 Task: Search one way flight ticket for 2 adults, 2 infants in seat and 1 infant on lap in first from Wichita: Wichita Dwight D. Eisenhower National Airport(was Wichita Mid-continent Airport) to New Bern: Coastal Carolina Regional Airport (was Craven County Regional) on 5-4-2023. Choice of flights is Emirates. Number of bags: 1 carry on bag and 5 checked bags. Price is upto 100000. Outbound departure time preference is 20:30.
Action: Mouse moved to (276, 259)
Screenshot: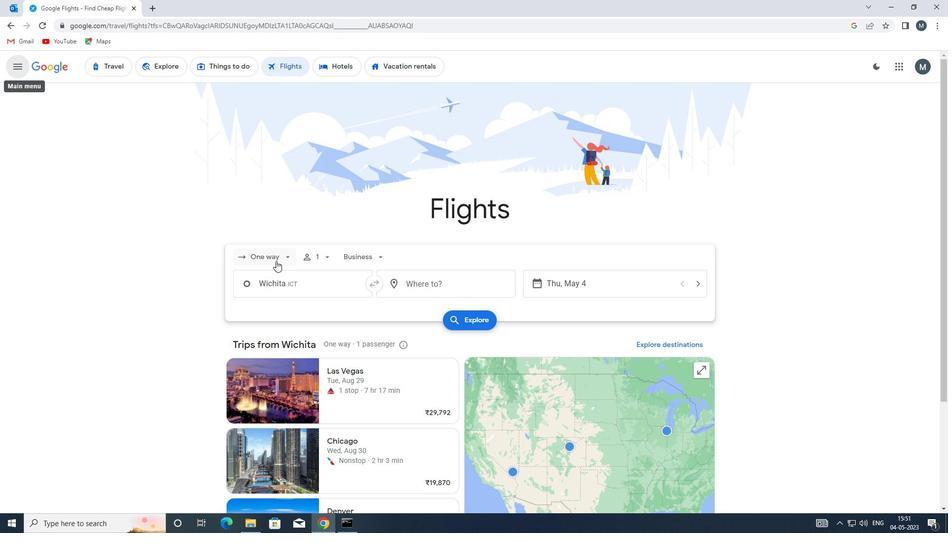 
Action: Mouse pressed left at (276, 259)
Screenshot: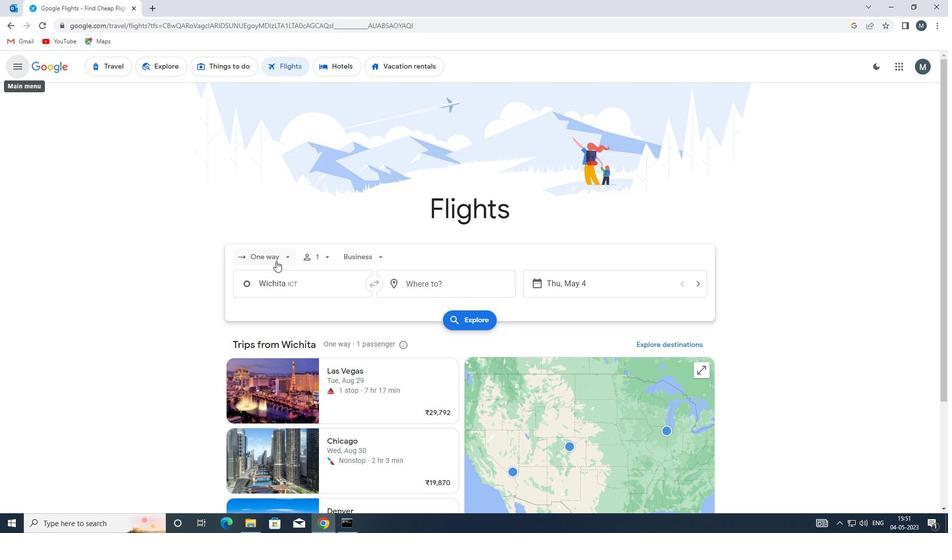 
Action: Mouse moved to (284, 299)
Screenshot: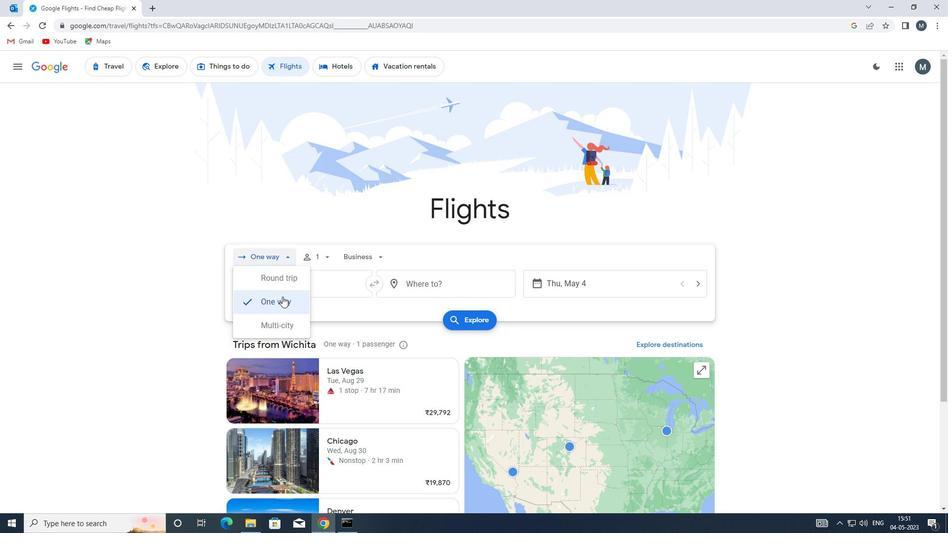
Action: Mouse pressed left at (284, 299)
Screenshot: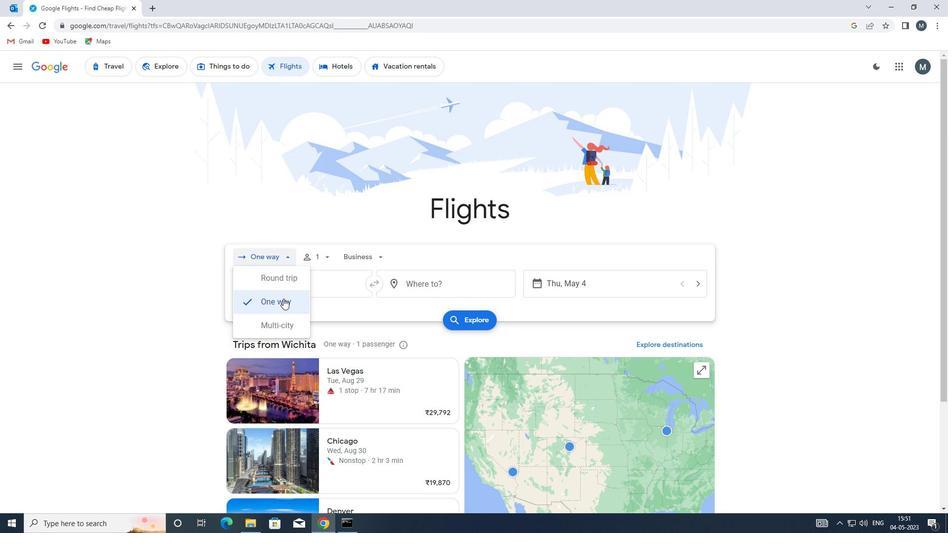 
Action: Mouse moved to (330, 259)
Screenshot: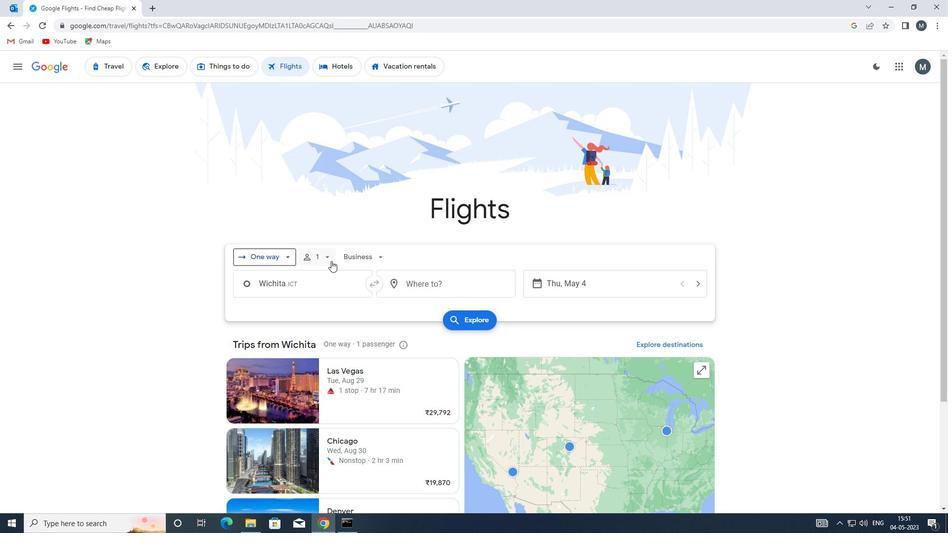 
Action: Mouse pressed left at (330, 259)
Screenshot: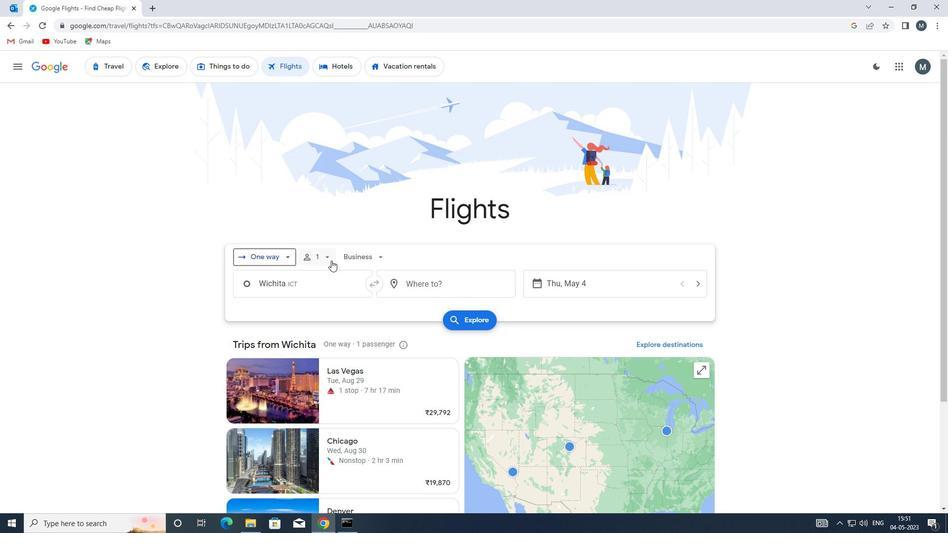 
Action: Mouse moved to (399, 280)
Screenshot: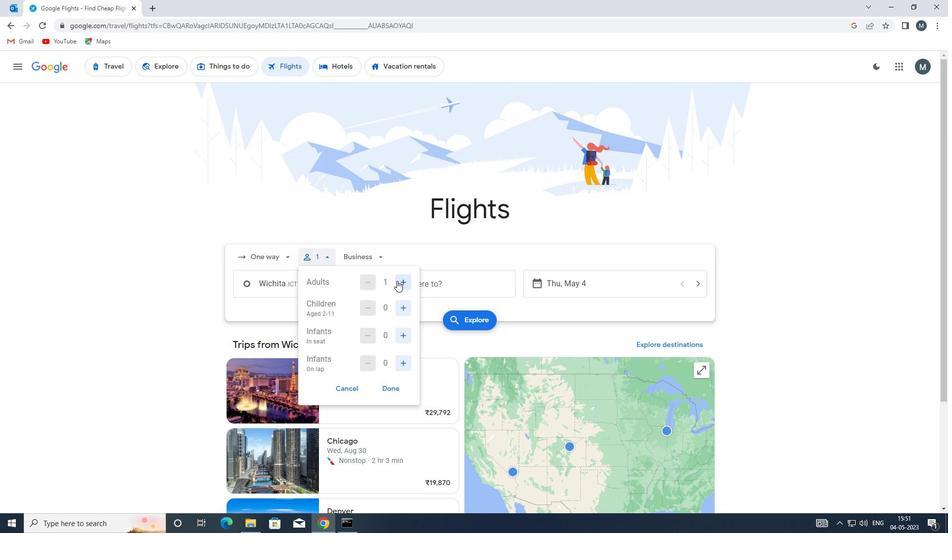 
Action: Mouse pressed left at (399, 280)
Screenshot: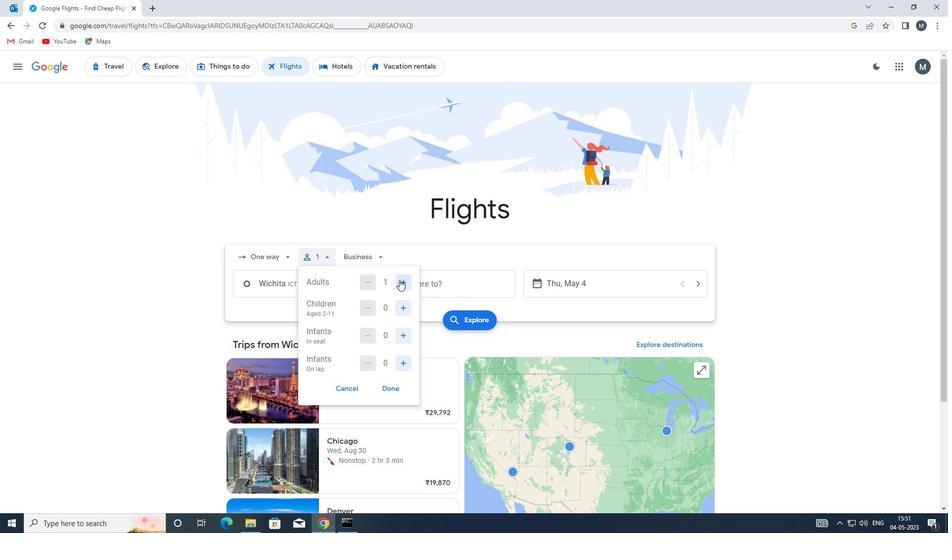 
Action: Mouse pressed left at (399, 280)
Screenshot: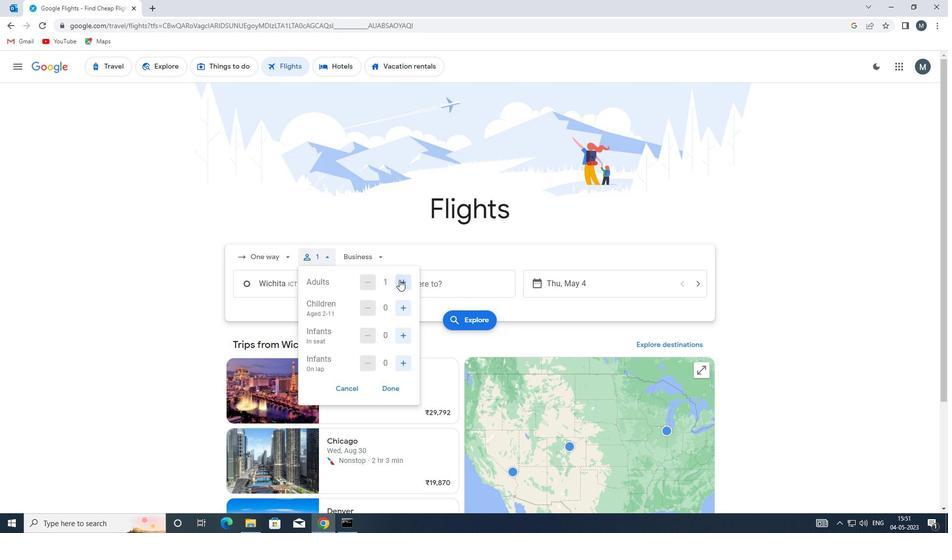 
Action: Mouse moved to (368, 279)
Screenshot: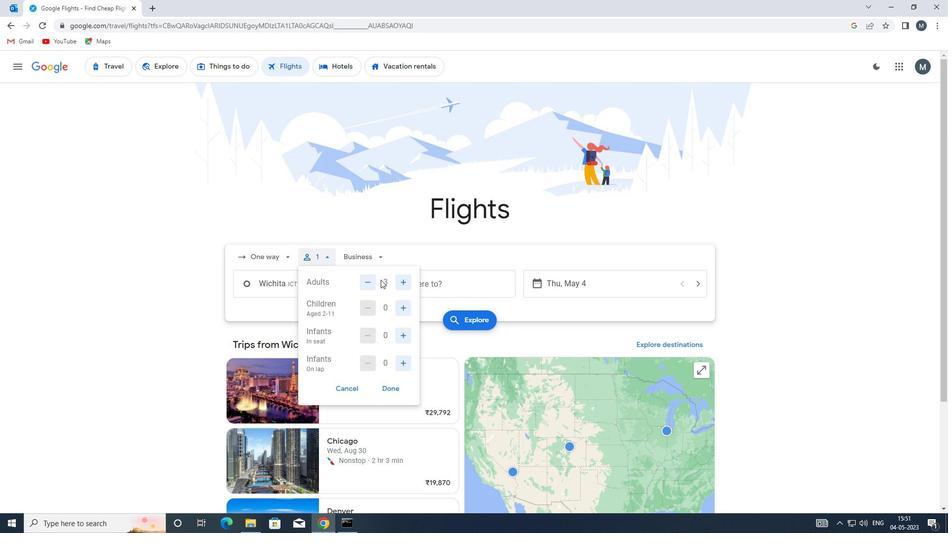 
Action: Mouse pressed left at (368, 279)
Screenshot: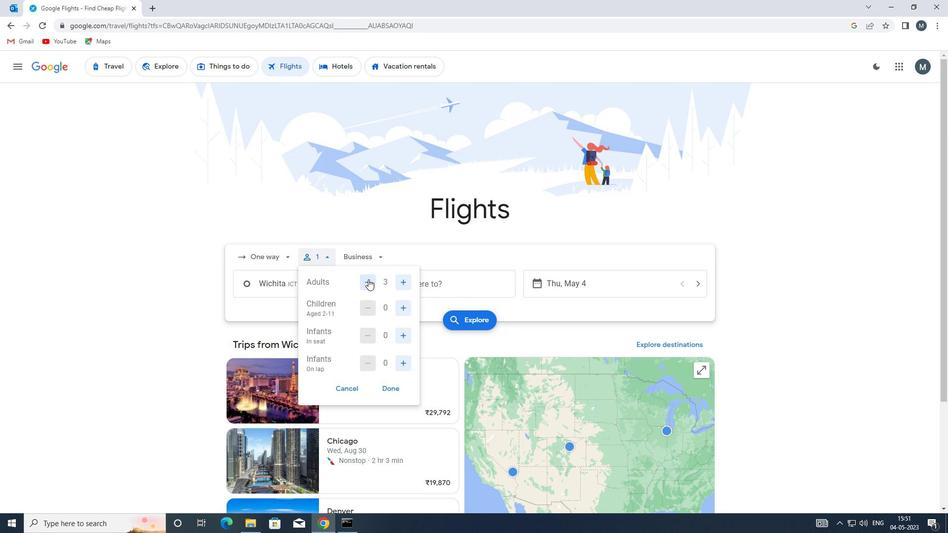 
Action: Mouse moved to (401, 334)
Screenshot: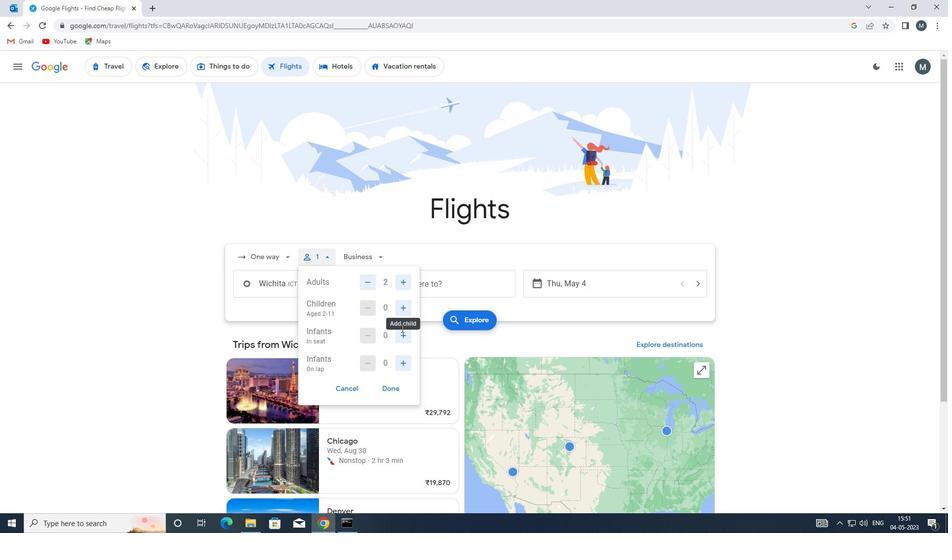
Action: Mouse pressed left at (401, 334)
Screenshot: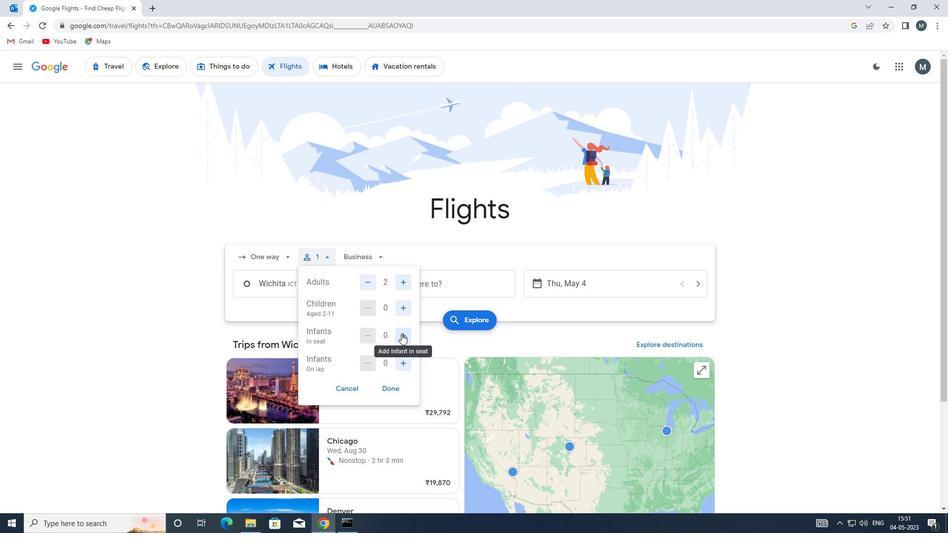 
Action: Mouse pressed left at (401, 334)
Screenshot: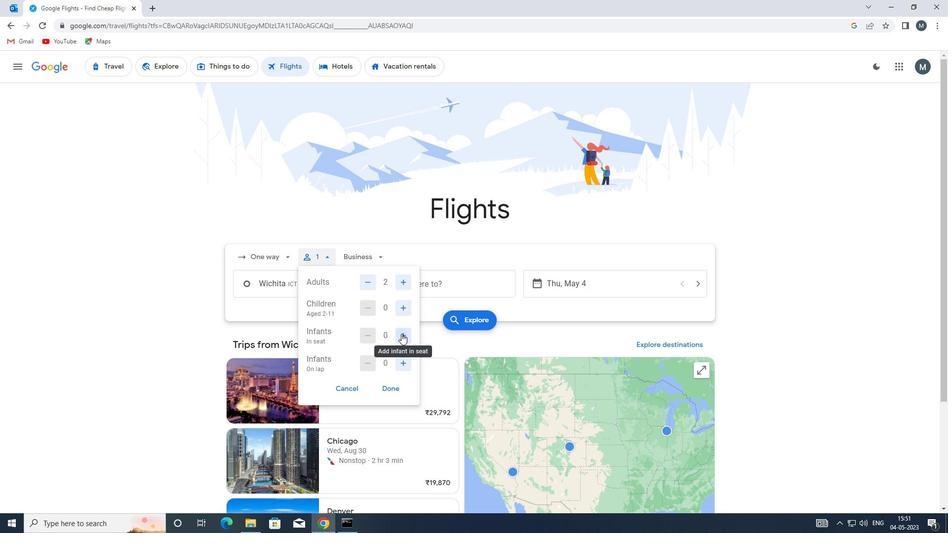 
Action: Mouse moved to (406, 359)
Screenshot: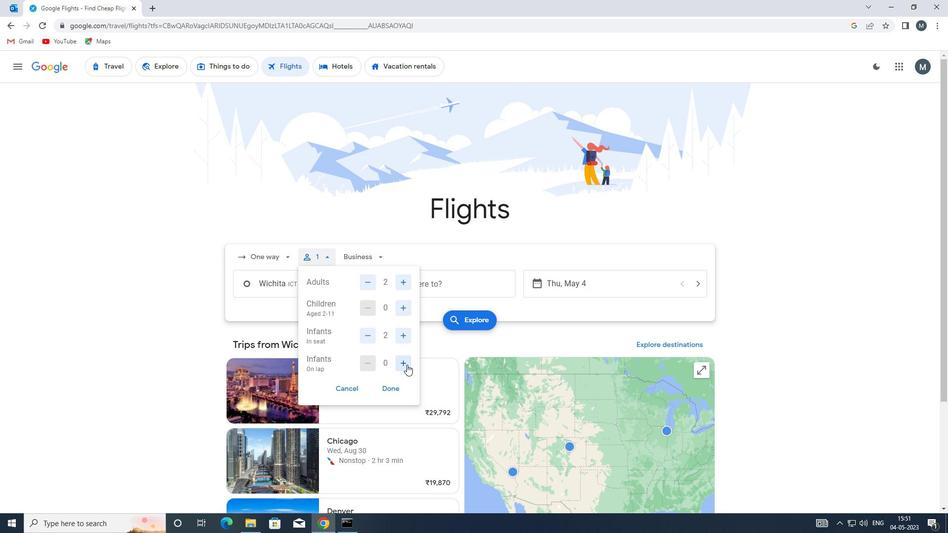 
Action: Mouse pressed left at (406, 359)
Screenshot: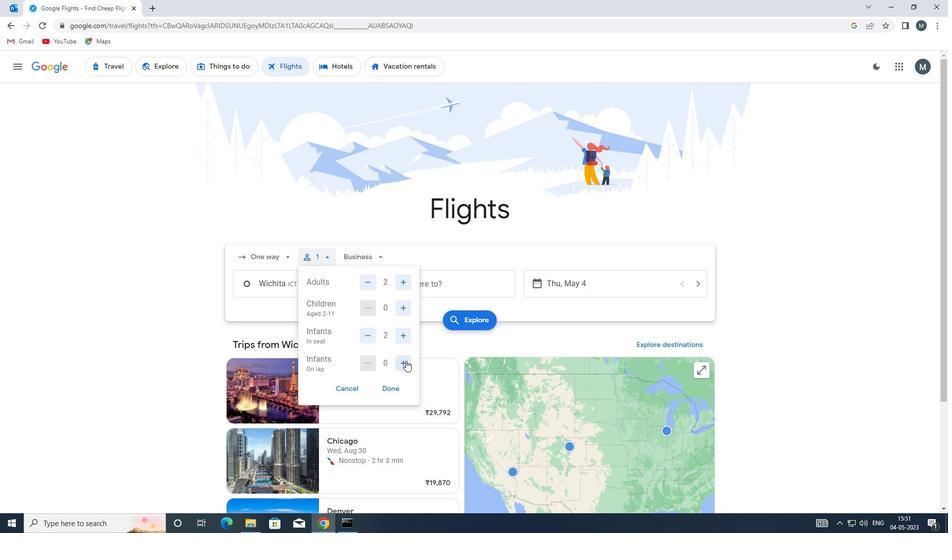 
Action: Mouse moved to (389, 388)
Screenshot: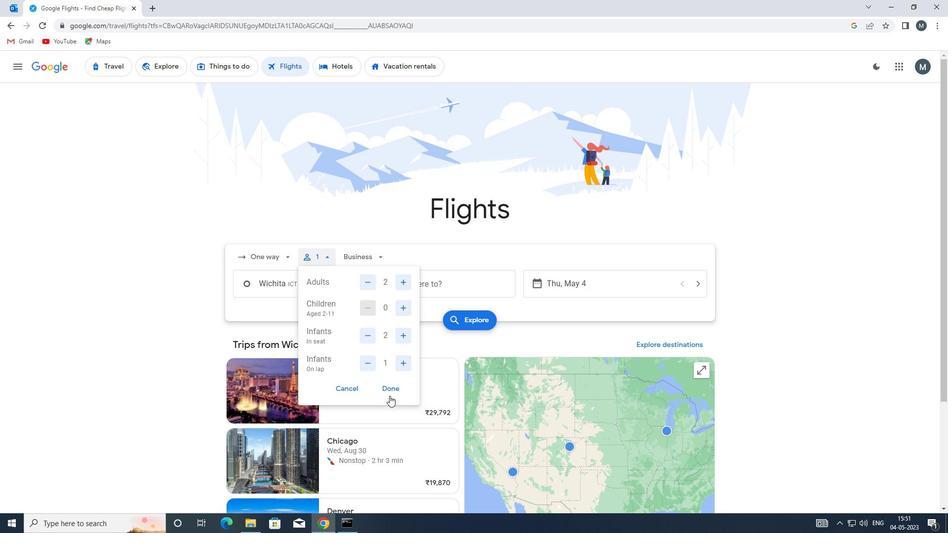 
Action: Mouse pressed left at (389, 388)
Screenshot: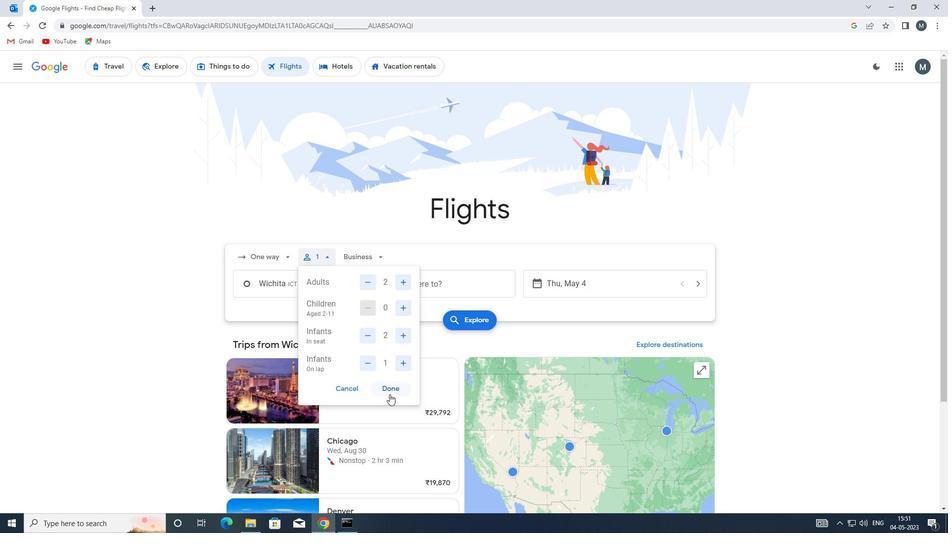
Action: Mouse moved to (368, 255)
Screenshot: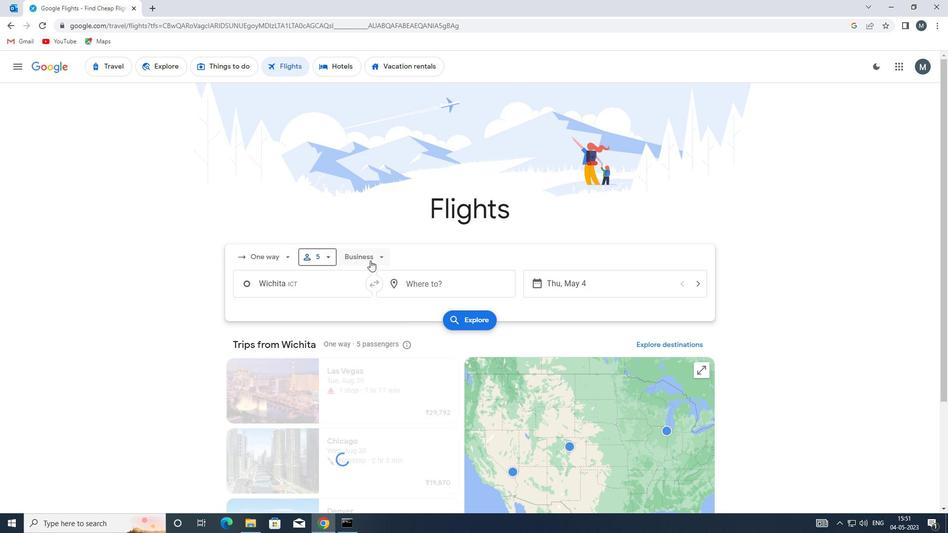
Action: Mouse pressed left at (368, 255)
Screenshot: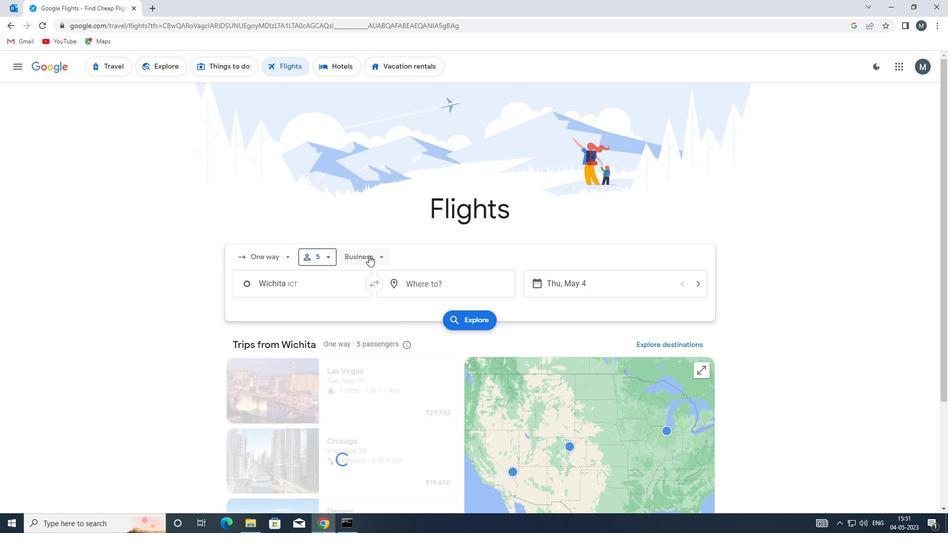 
Action: Mouse moved to (384, 349)
Screenshot: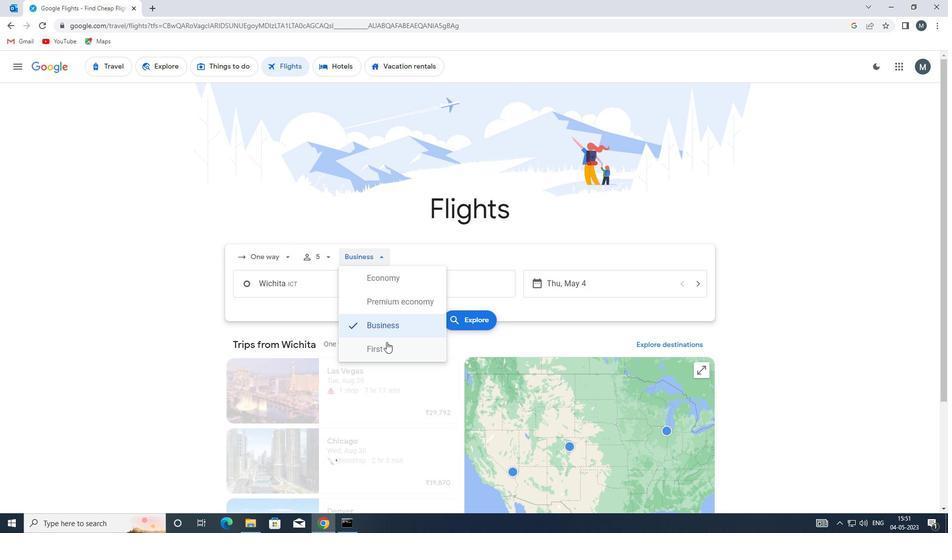 
Action: Mouse pressed left at (384, 349)
Screenshot: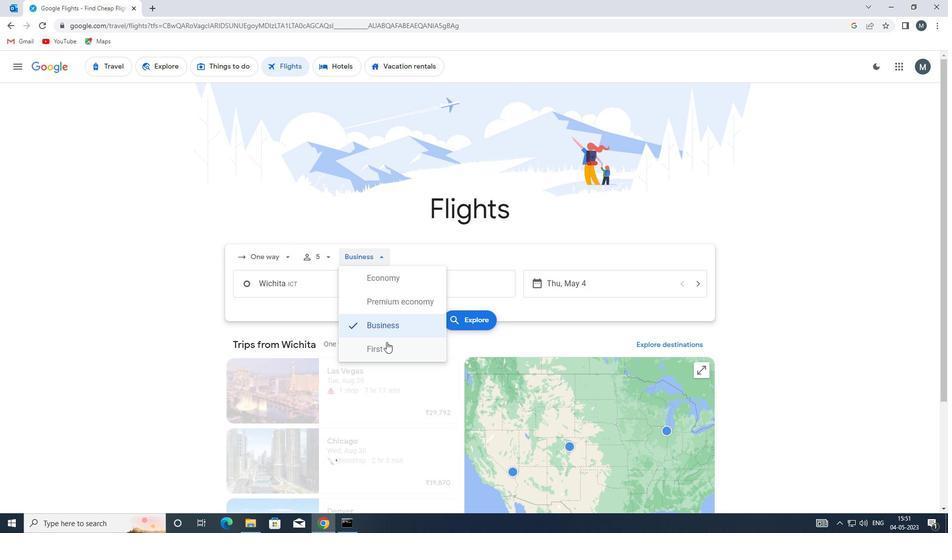 
Action: Mouse moved to (318, 282)
Screenshot: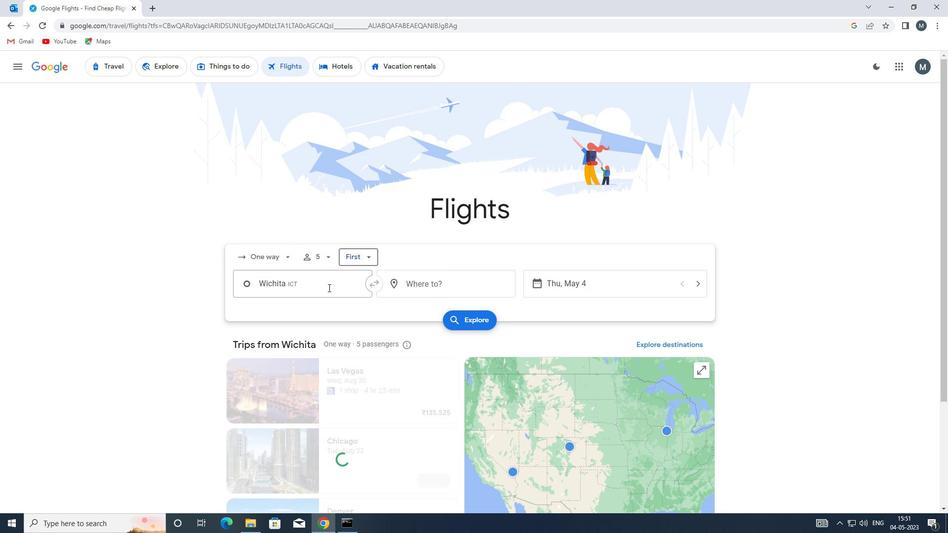 
Action: Mouse pressed left at (318, 282)
Screenshot: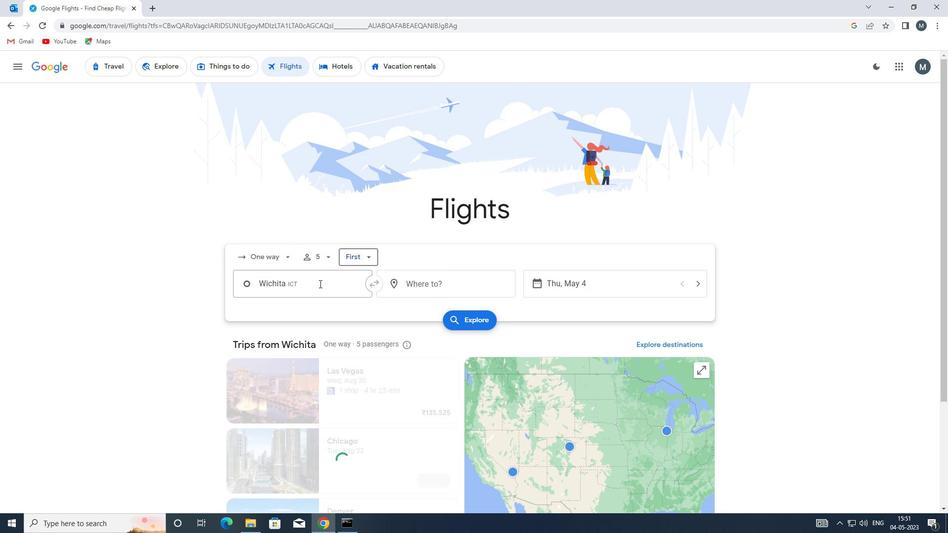 
Action: Mouse moved to (317, 284)
Screenshot: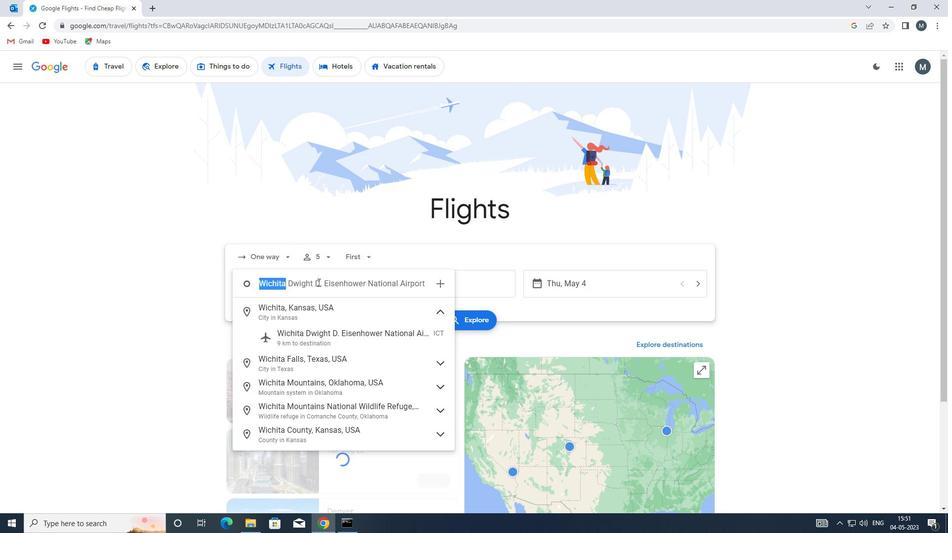 
Action: Key pressed <Key.enter>
Screenshot: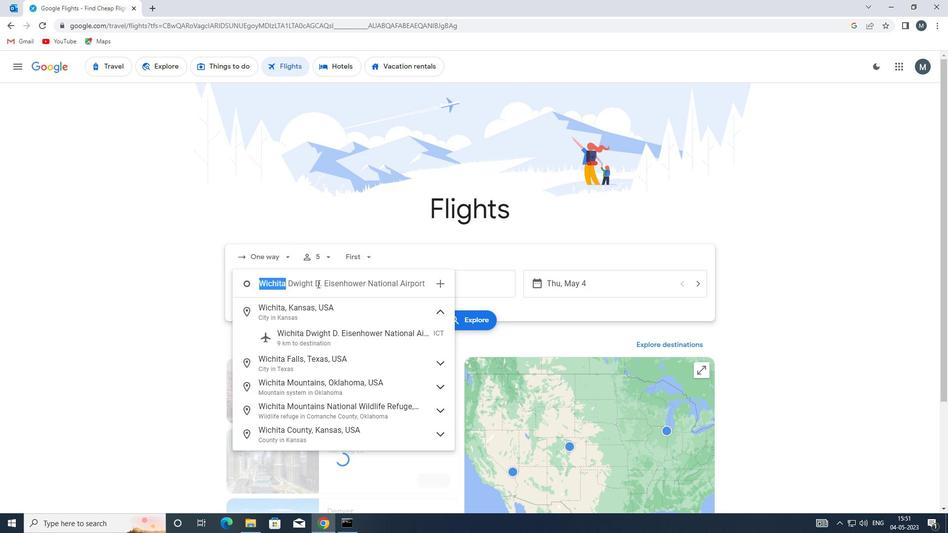 
Action: Mouse moved to (429, 287)
Screenshot: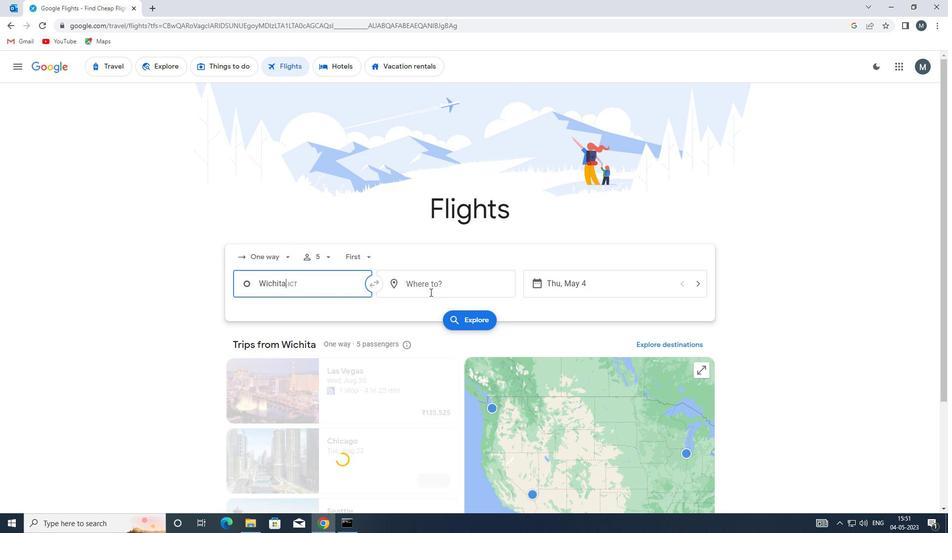 
Action: Mouse pressed left at (429, 287)
Screenshot: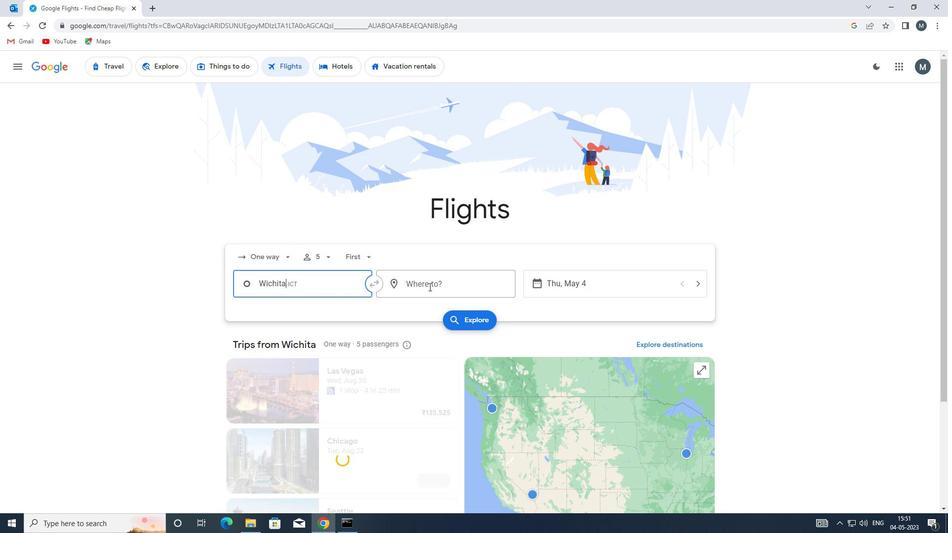 
Action: Key pressed ewn
Screenshot: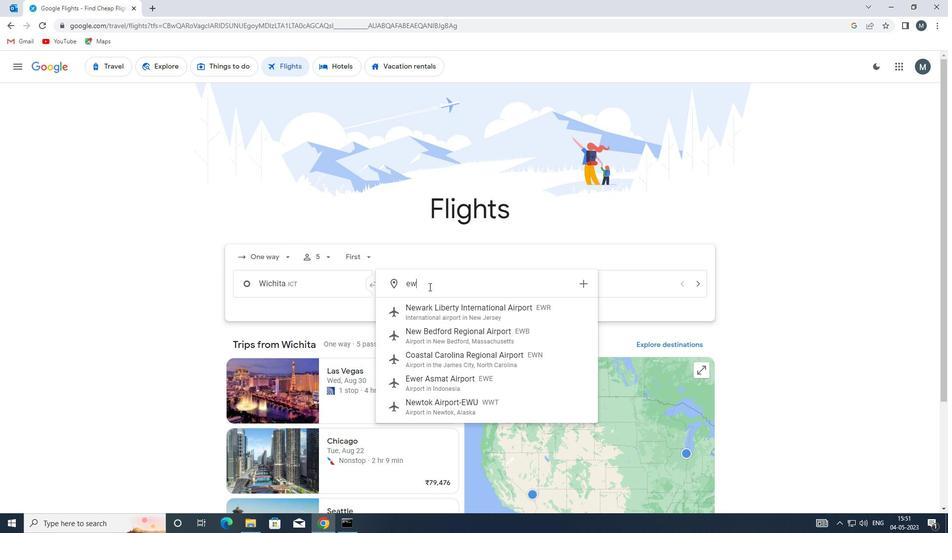 
Action: Mouse moved to (443, 315)
Screenshot: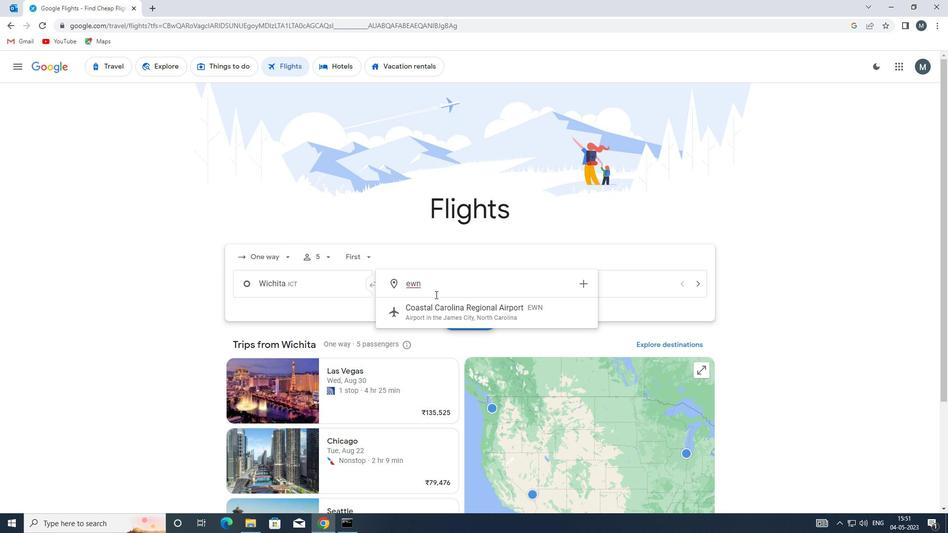 
Action: Mouse pressed left at (443, 315)
Screenshot: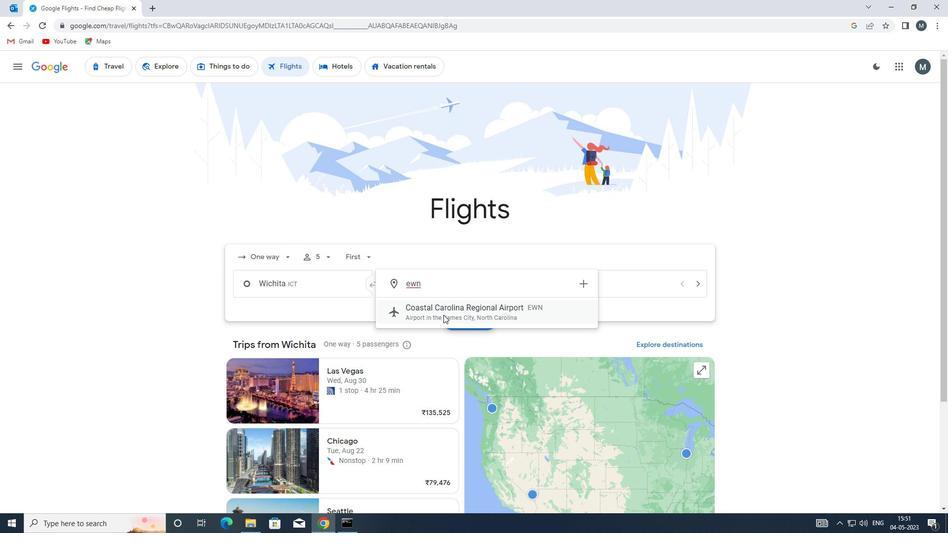 
Action: Mouse moved to (553, 286)
Screenshot: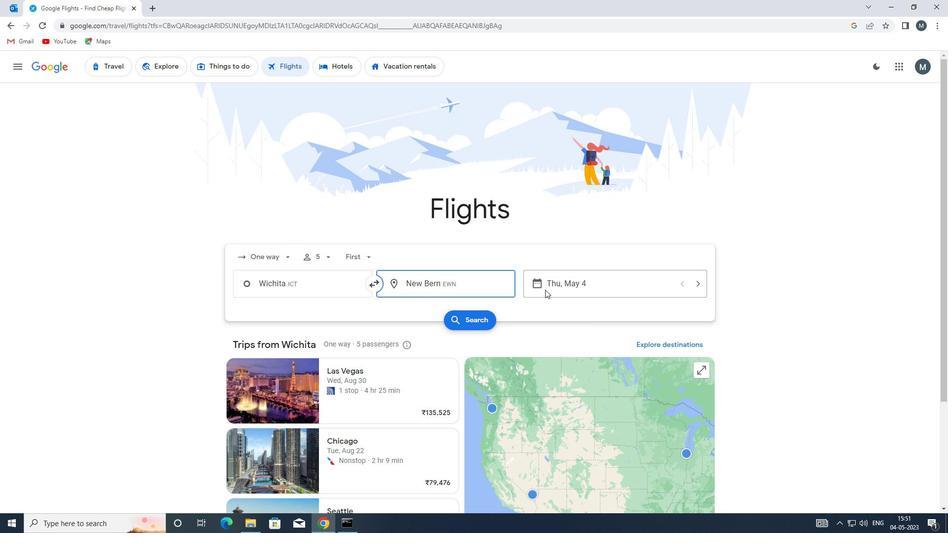
Action: Mouse pressed left at (553, 286)
Screenshot: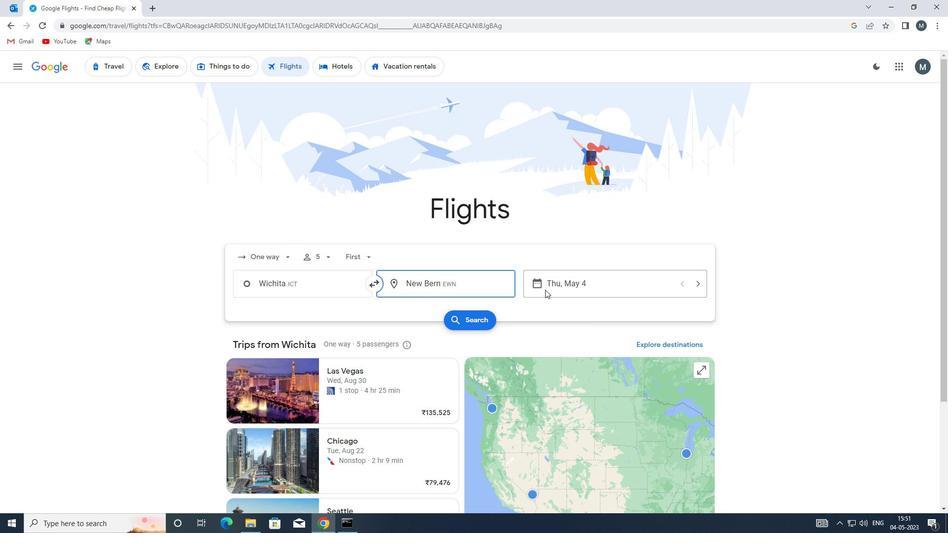 
Action: Mouse moved to (455, 334)
Screenshot: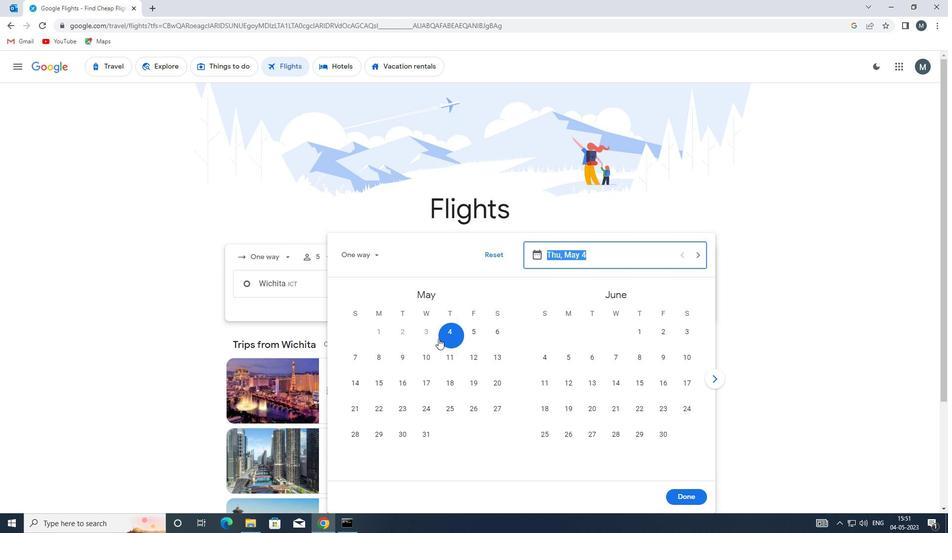 
Action: Mouse pressed left at (455, 334)
Screenshot: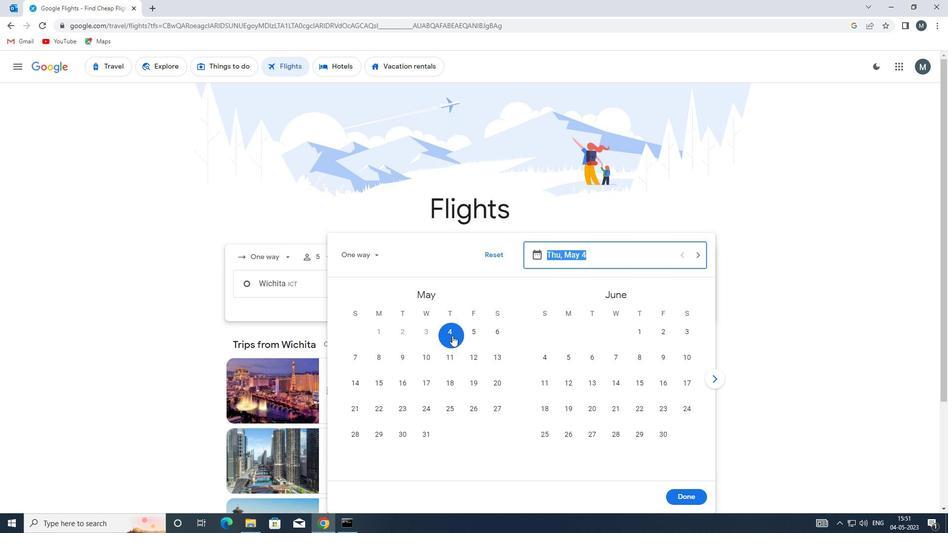 
Action: Mouse moved to (695, 499)
Screenshot: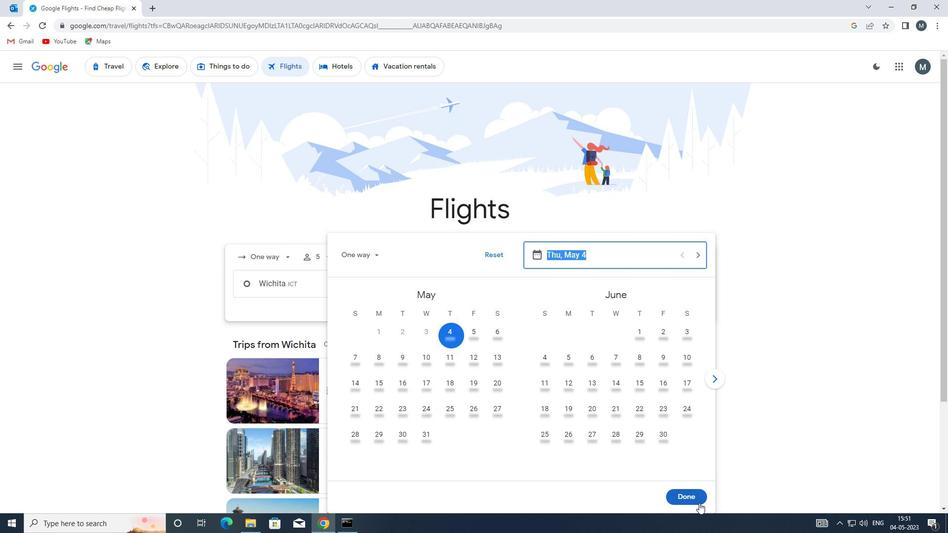 
Action: Mouse pressed left at (695, 499)
Screenshot: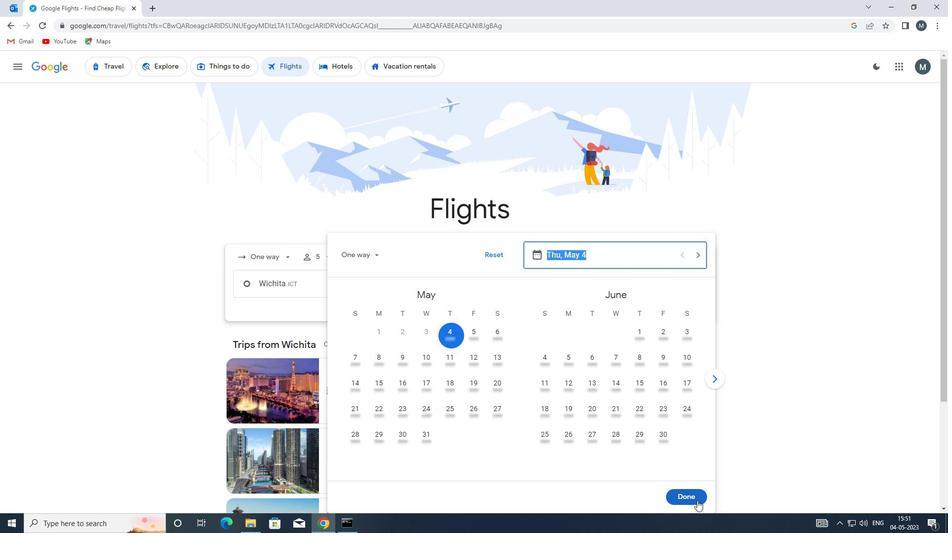 
Action: Mouse moved to (466, 319)
Screenshot: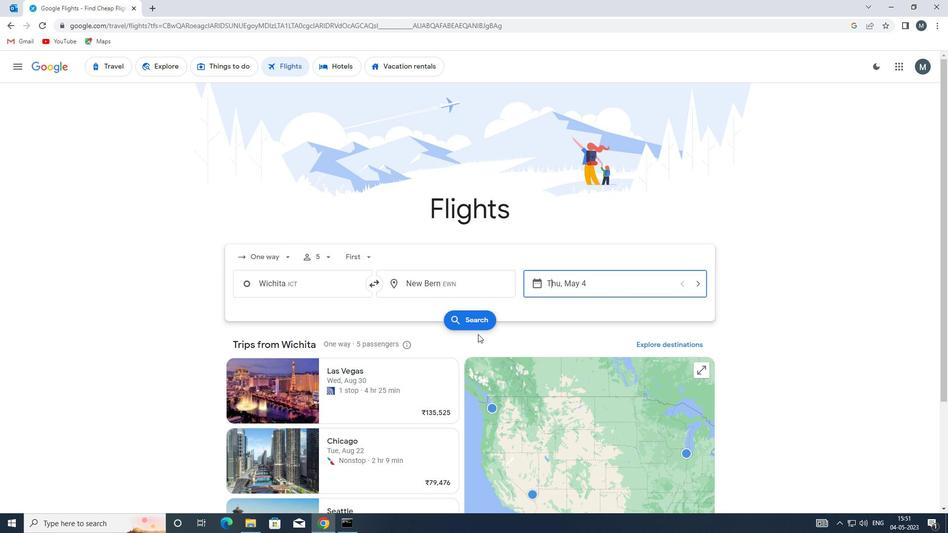 
Action: Mouse pressed left at (466, 319)
Screenshot: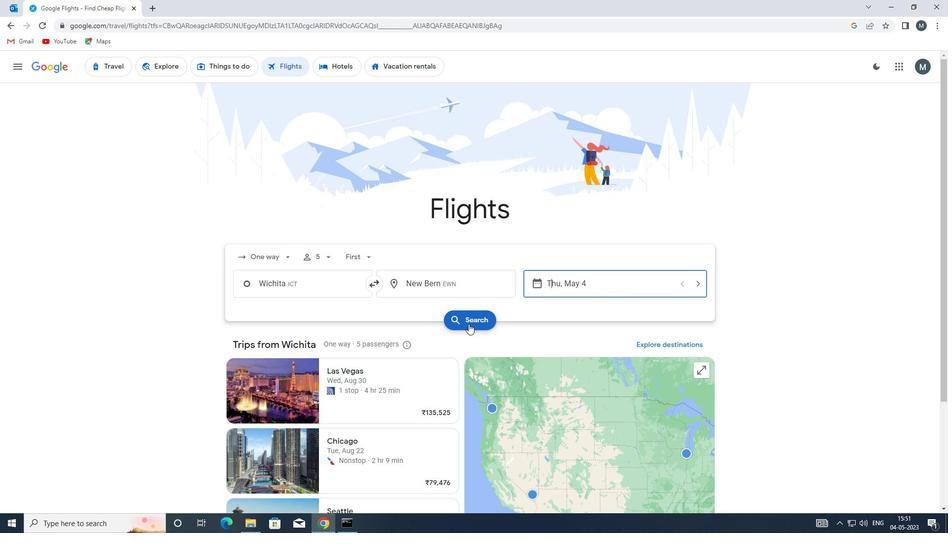 
Action: Mouse moved to (250, 158)
Screenshot: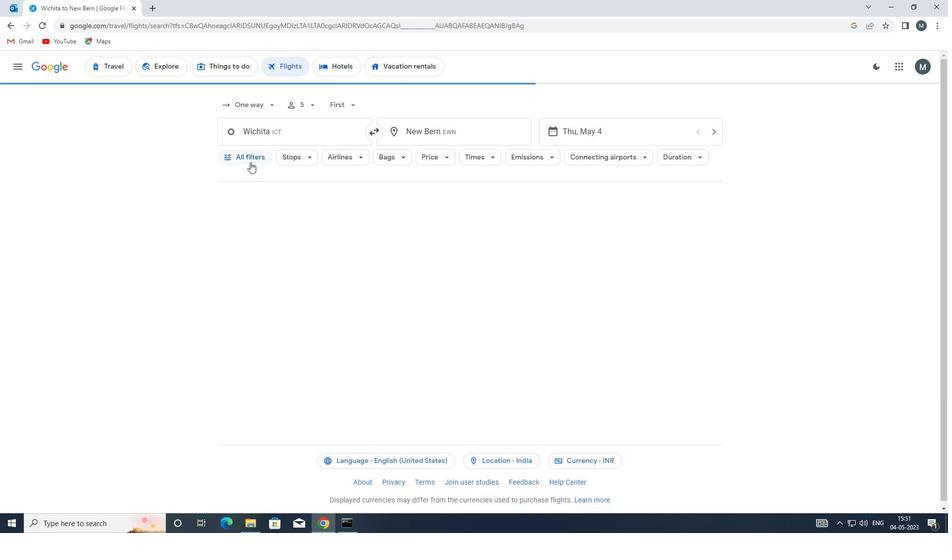 
Action: Mouse pressed left at (250, 158)
Screenshot: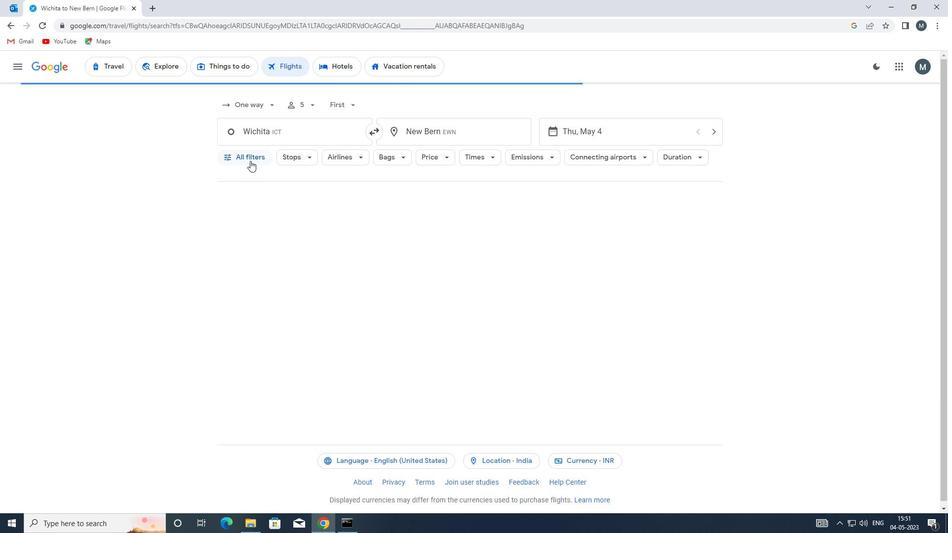 
Action: Mouse moved to (284, 294)
Screenshot: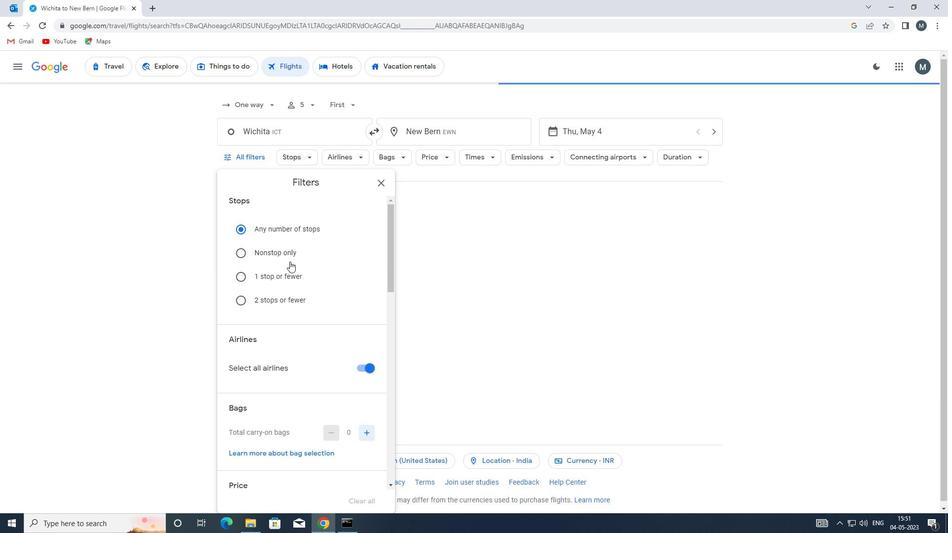 
Action: Mouse scrolled (284, 294) with delta (0, 0)
Screenshot: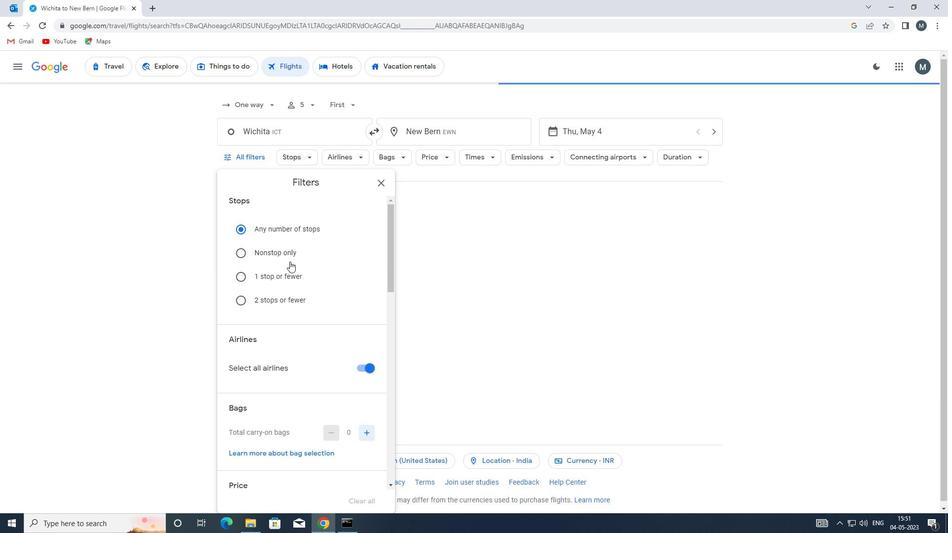 
Action: Mouse moved to (362, 317)
Screenshot: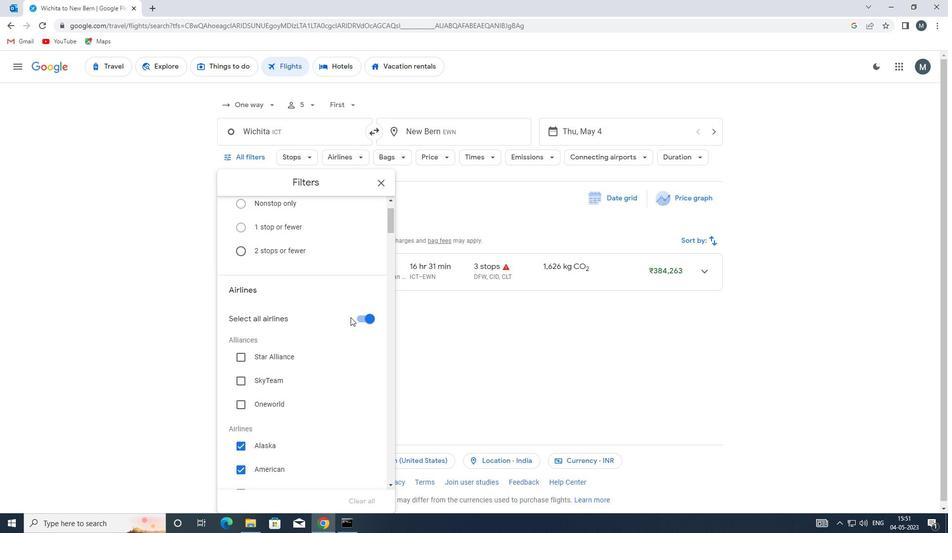 
Action: Mouse pressed left at (362, 317)
Screenshot: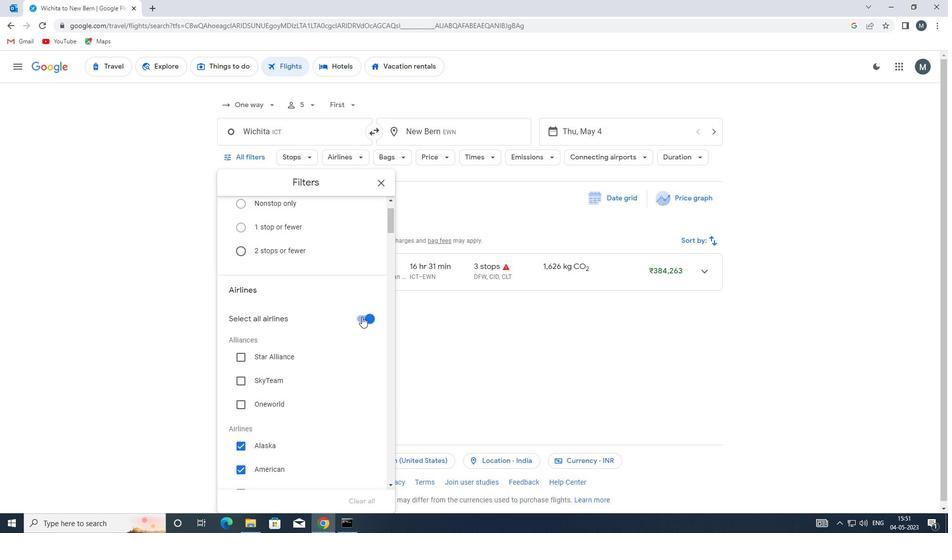 
Action: Mouse moved to (296, 339)
Screenshot: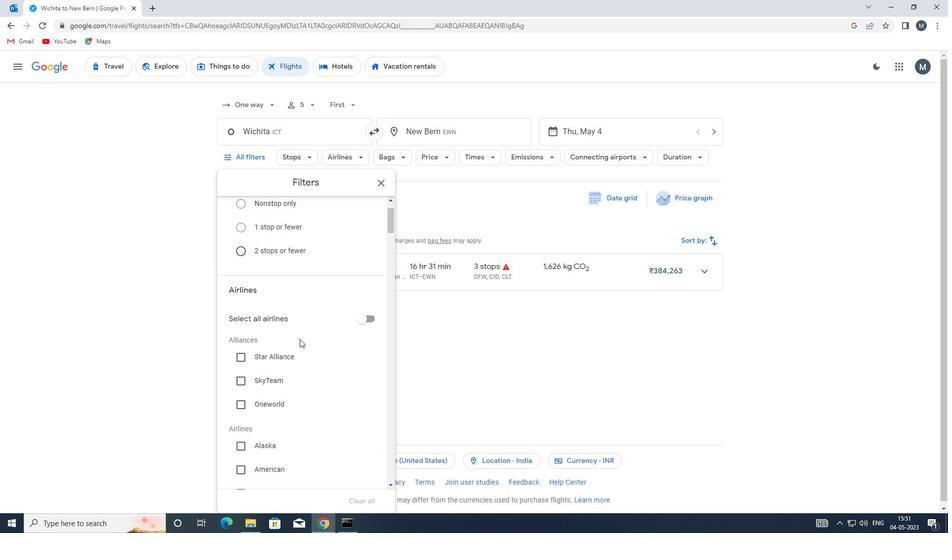 
Action: Mouse scrolled (296, 339) with delta (0, 0)
Screenshot: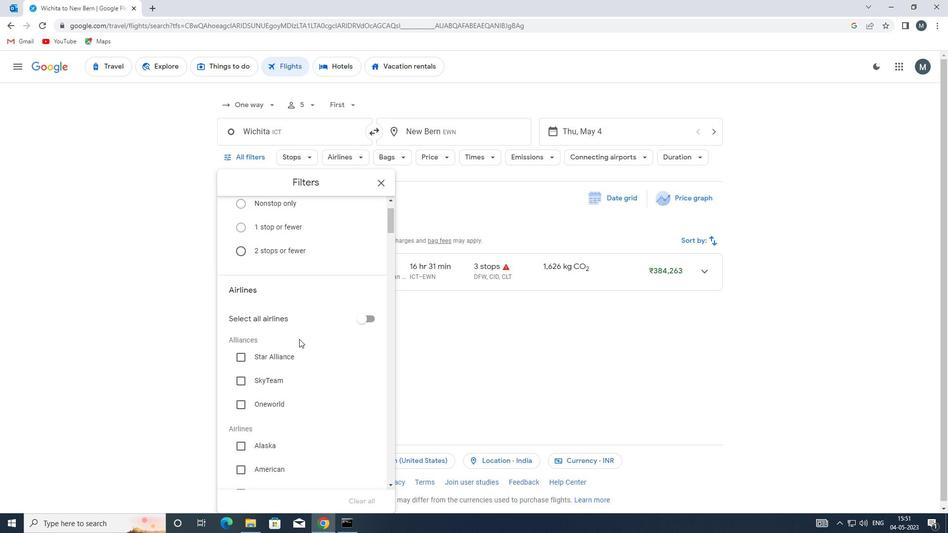 
Action: Mouse moved to (294, 341)
Screenshot: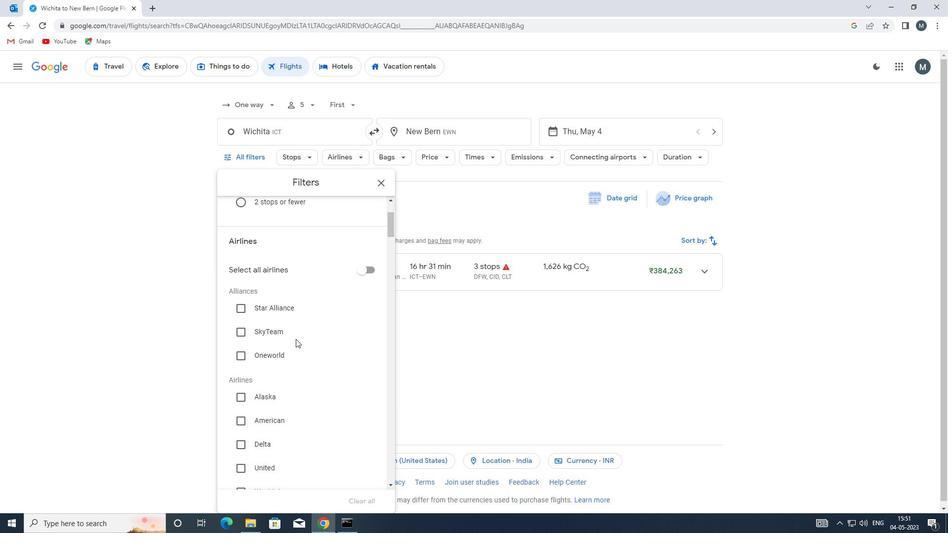 
Action: Mouse scrolled (294, 340) with delta (0, 0)
Screenshot: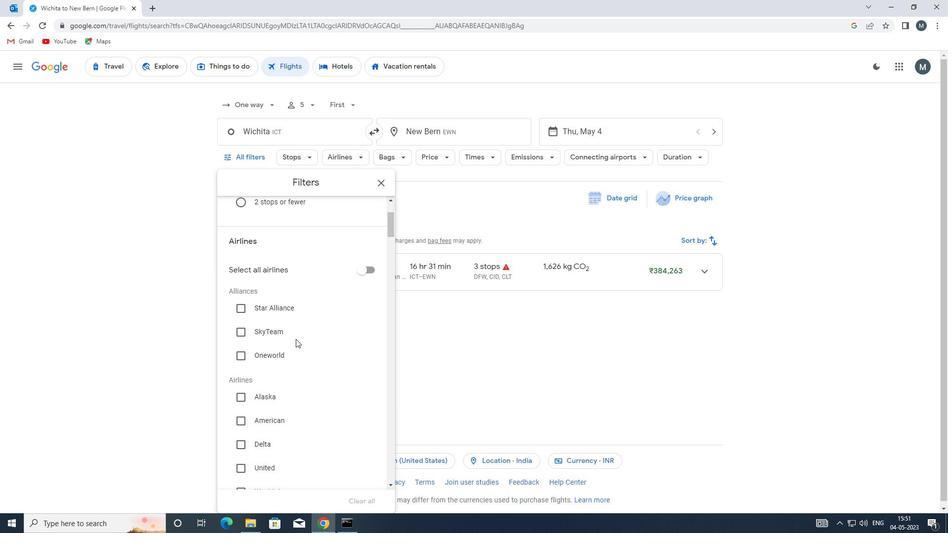 
Action: Mouse moved to (281, 344)
Screenshot: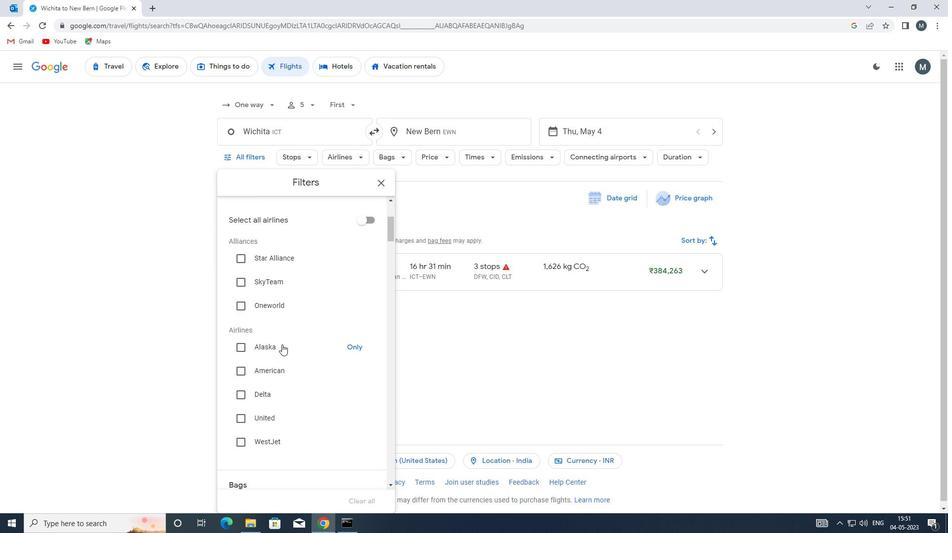 
Action: Mouse scrolled (281, 344) with delta (0, 0)
Screenshot: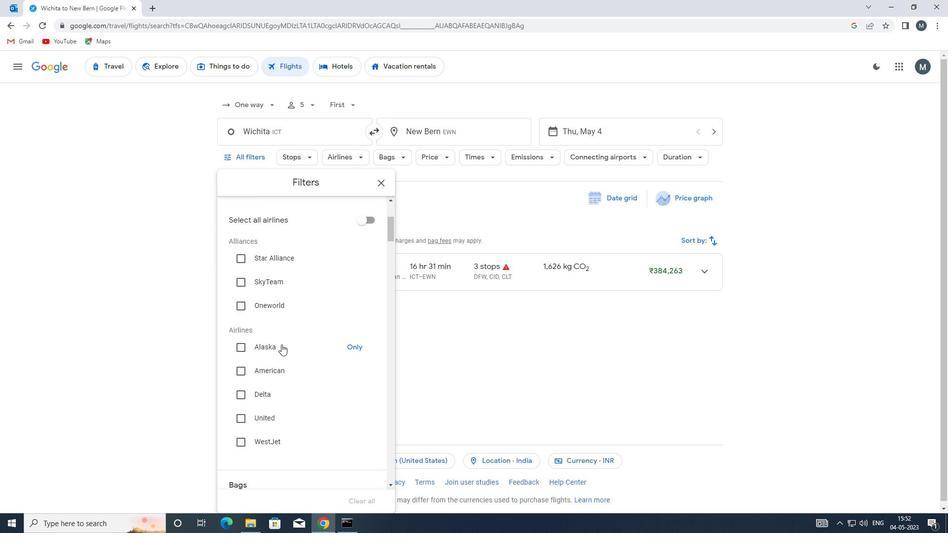 
Action: Mouse moved to (268, 338)
Screenshot: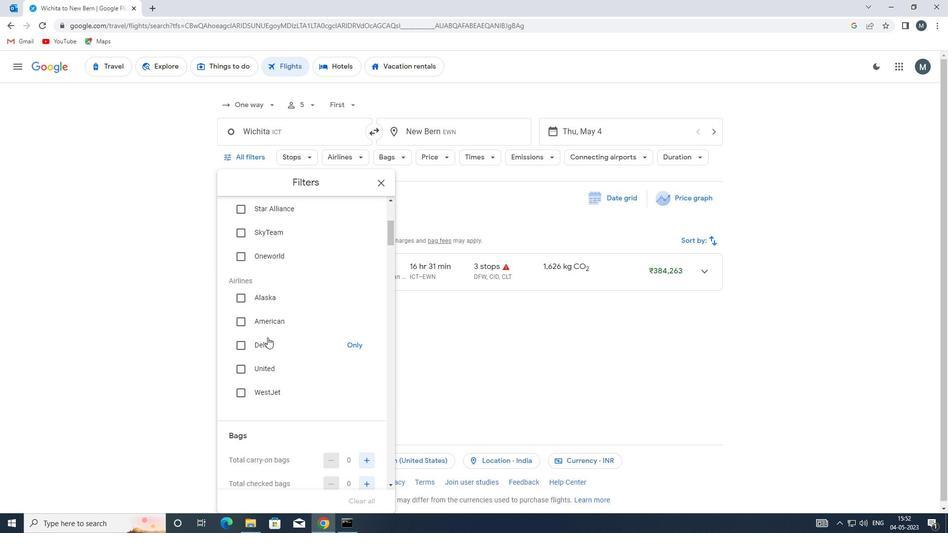 
Action: Mouse scrolled (268, 337) with delta (0, 0)
Screenshot: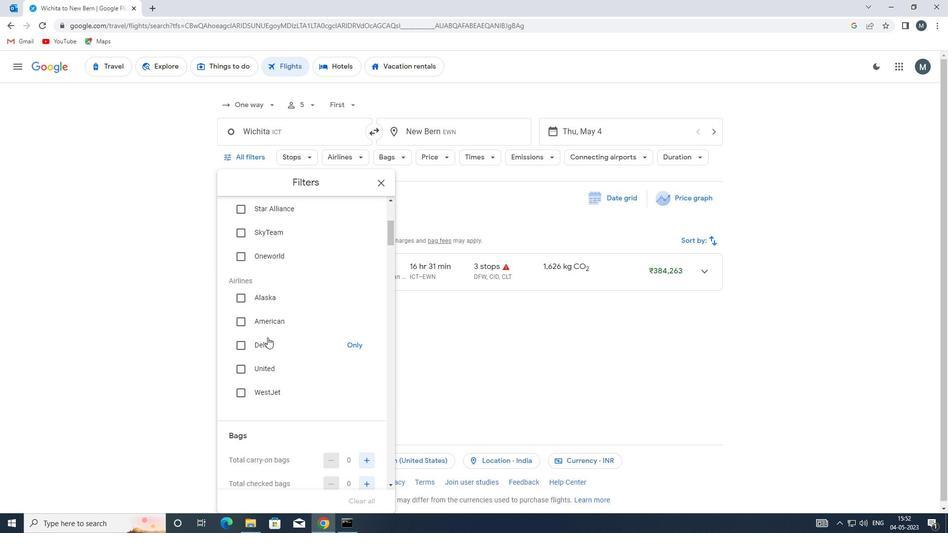 
Action: Mouse moved to (269, 341)
Screenshot: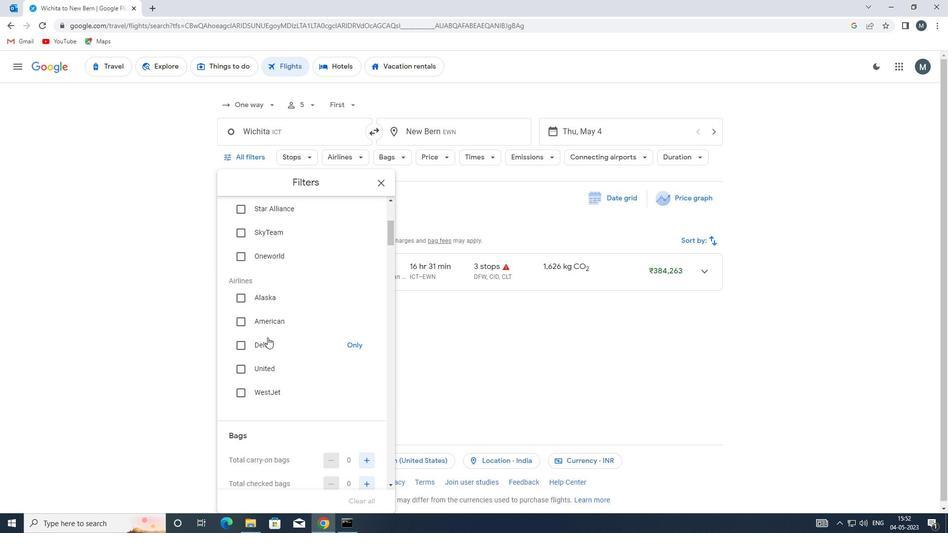 
Action: Mouse scrolled (269, 341) with delta (0, 0)
Screenshot: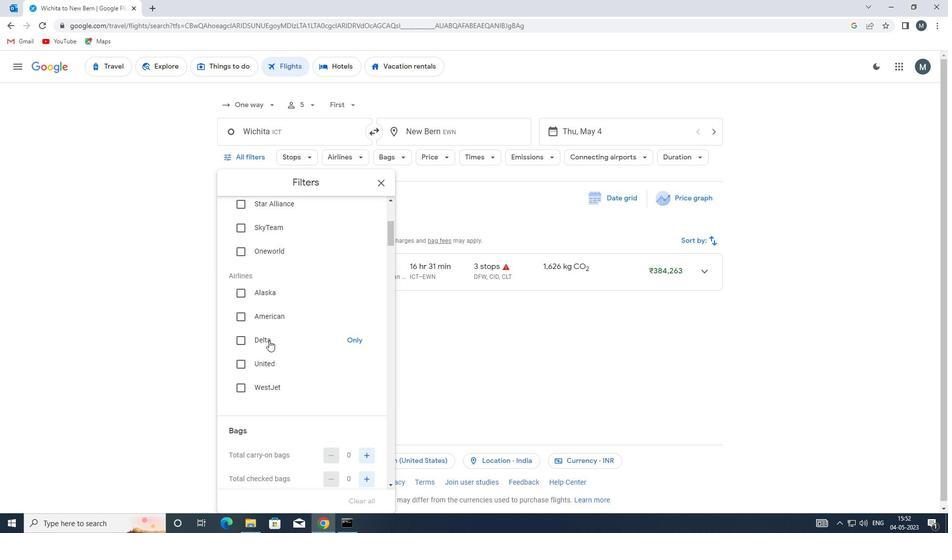 
Action: Mouse moved to (363, 363)
Screenshot: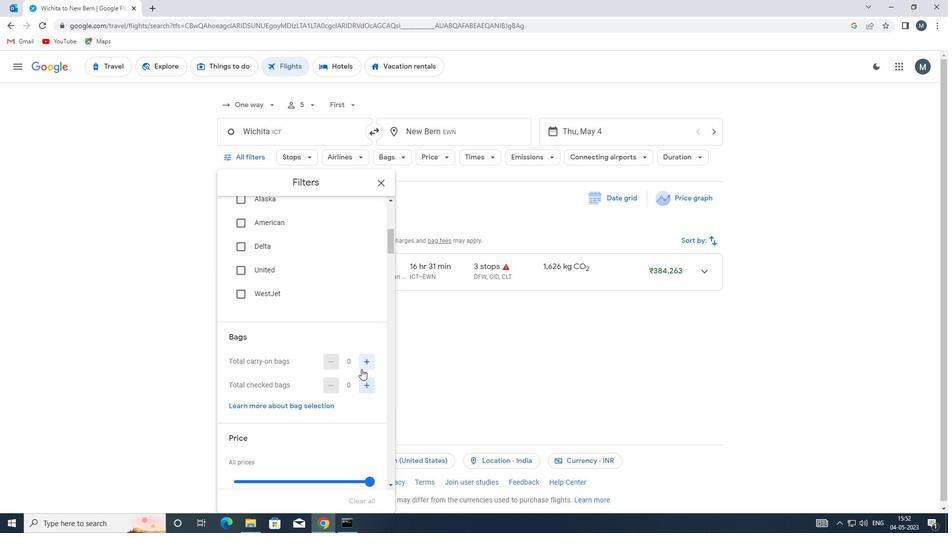
Action: Mouse pressed left at (363, 363)
Screenshot: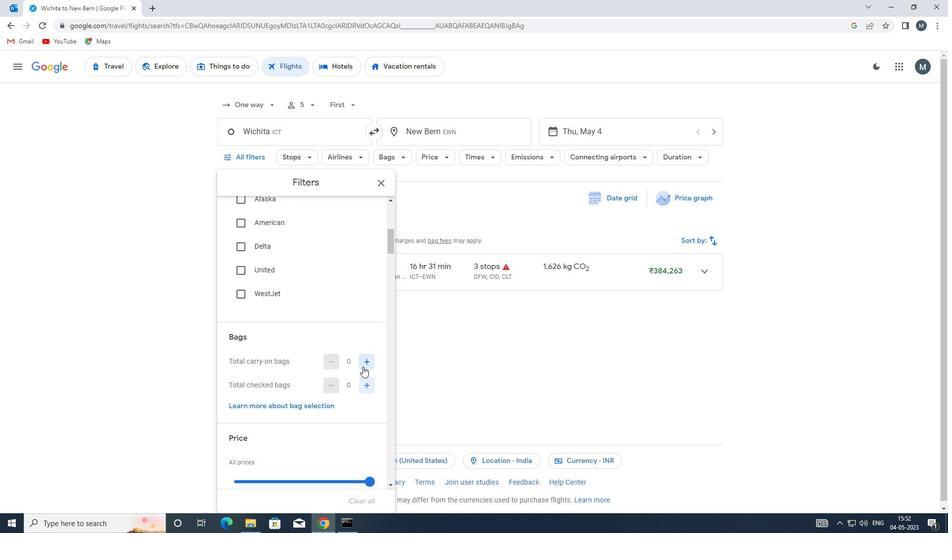 
Action: Mouse moved to (367, 387)
Screenshot: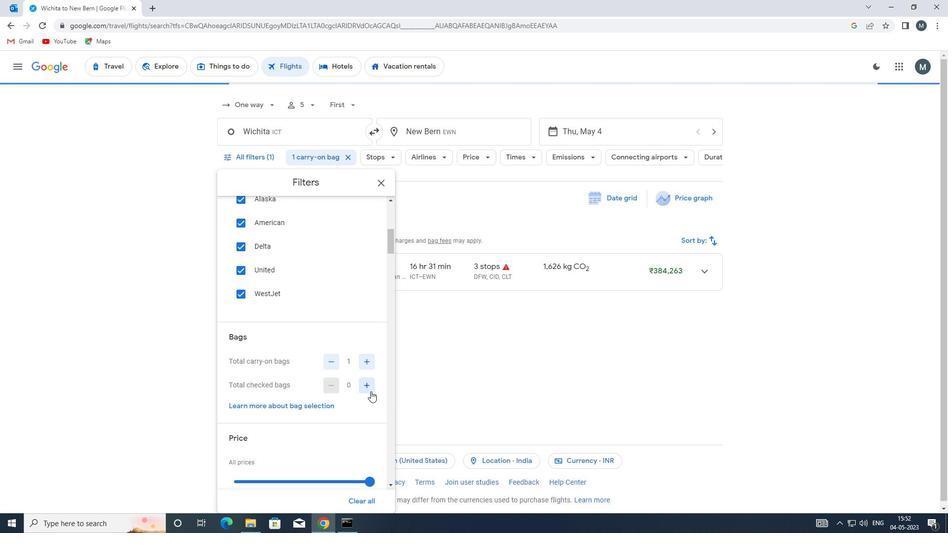 
Action: Mouse pressed left at (367, 387)
Screenshot: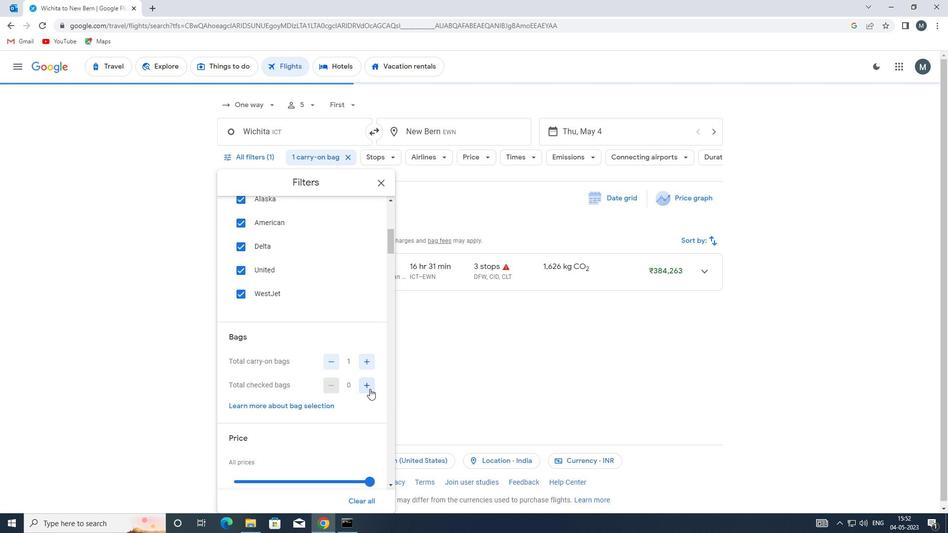 
Action: Mouse moved to (367, 386)
Screenshot: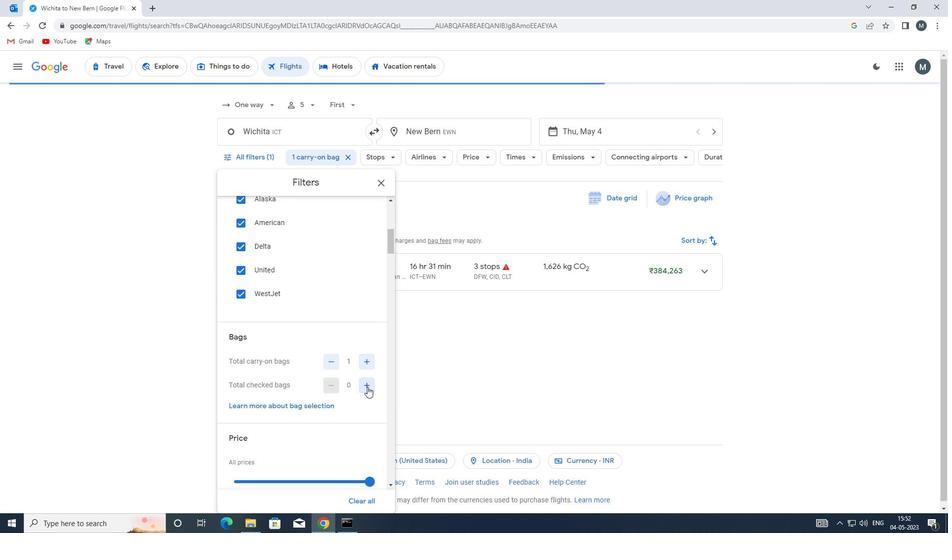 
Action: Mouse pressed left at (367, 386)
Screenshot: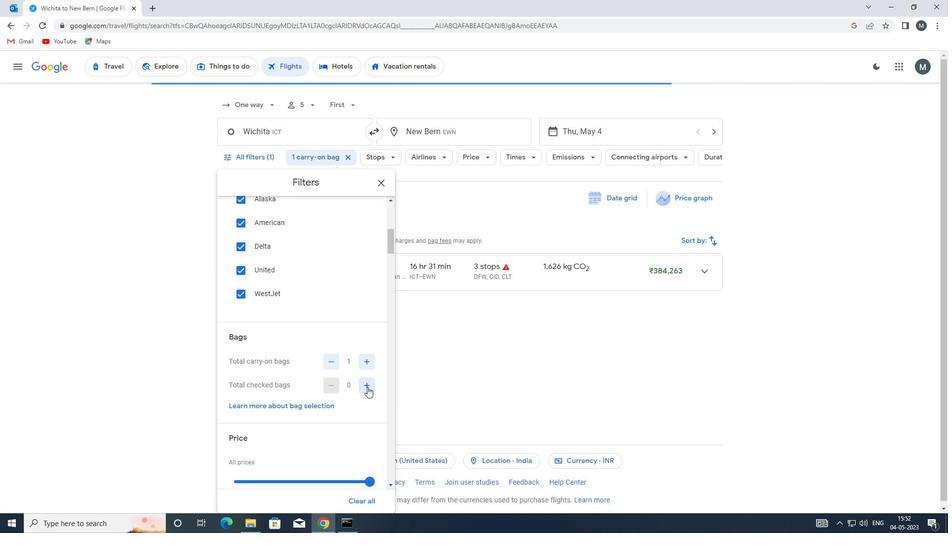 
Action: Mouse pressed left at (367, 386)
Screenshot: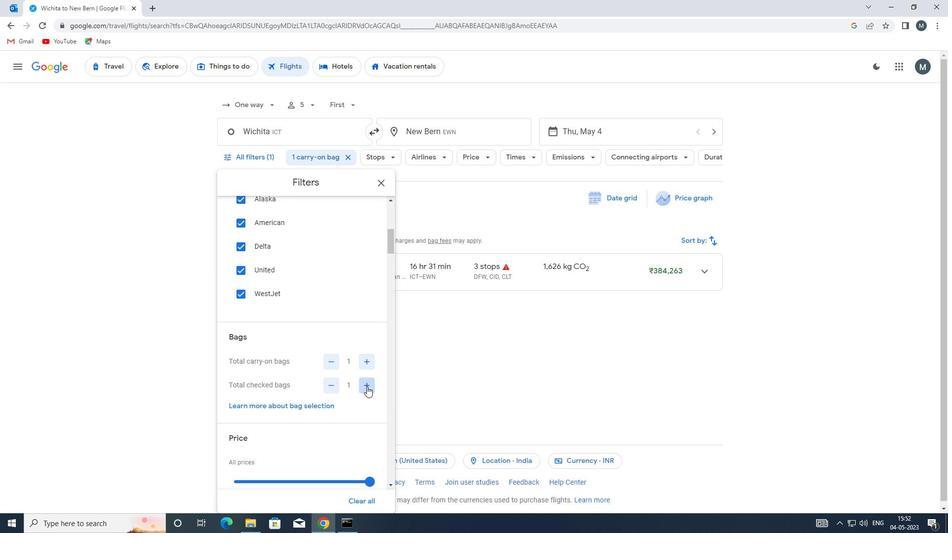
Action: Mouse pressed left at (367, 386)
Screenshot: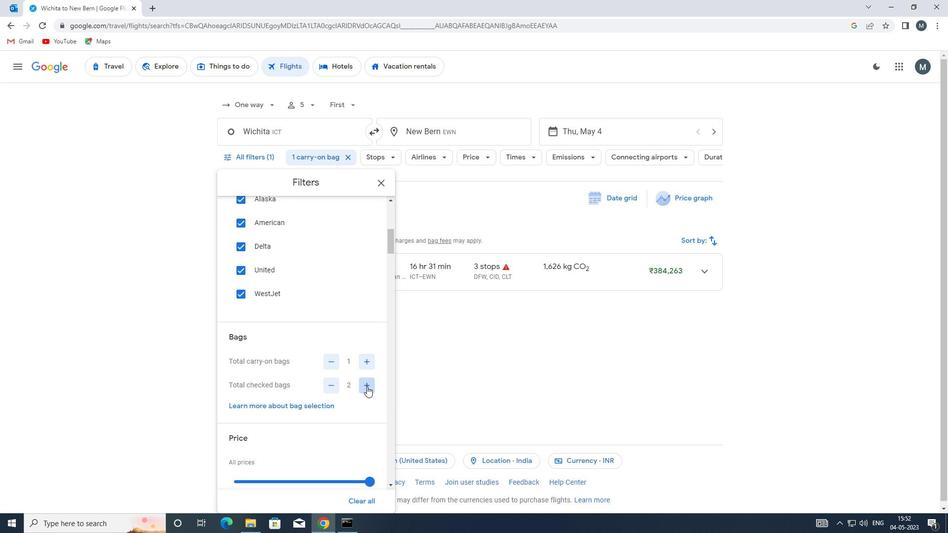 
Action: Mouse pressed left at (367, 386)
Screenshot: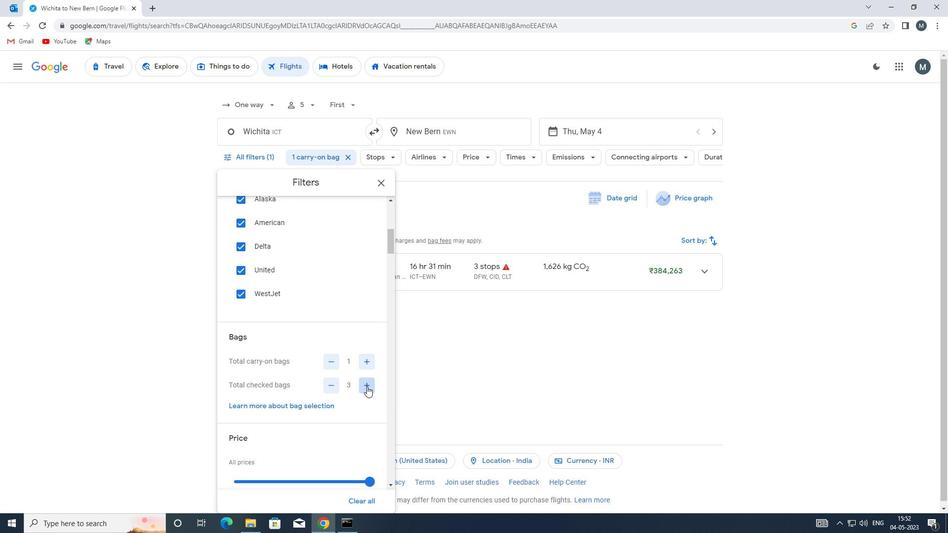 
Action: Mouse pressed left at (367, 386)
Screenshot: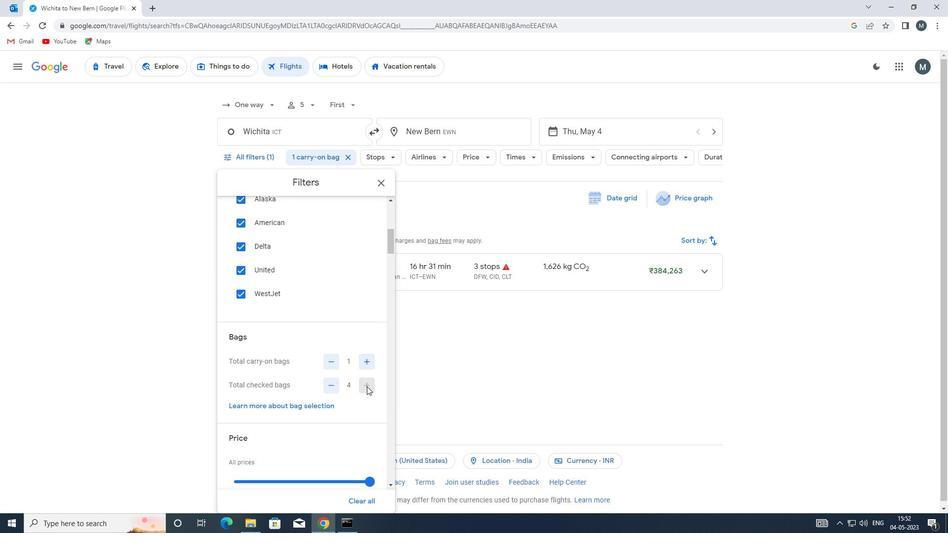 
Action: Mouse moved to (244, 376)
Screenshot: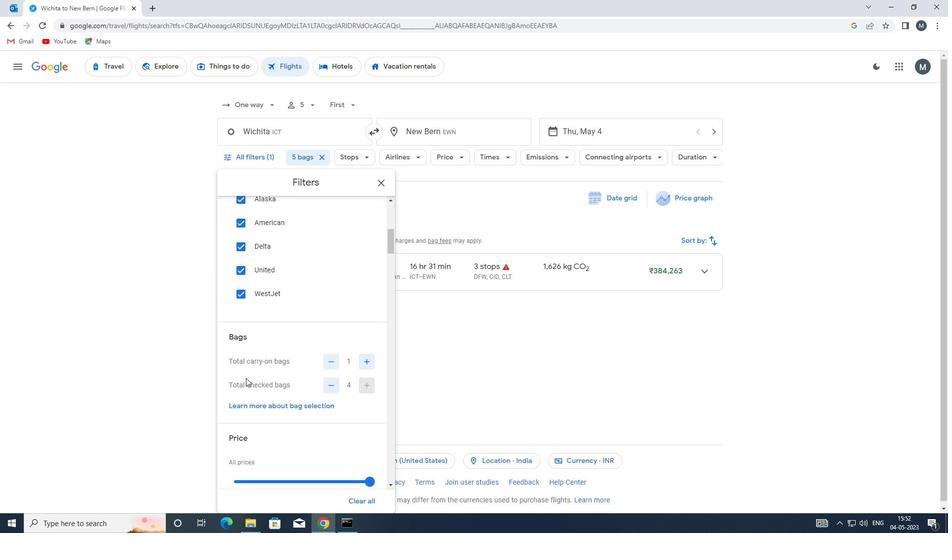 
Action: Mouse scrolled (244, 376) with delta (0, 0)
Screenshot: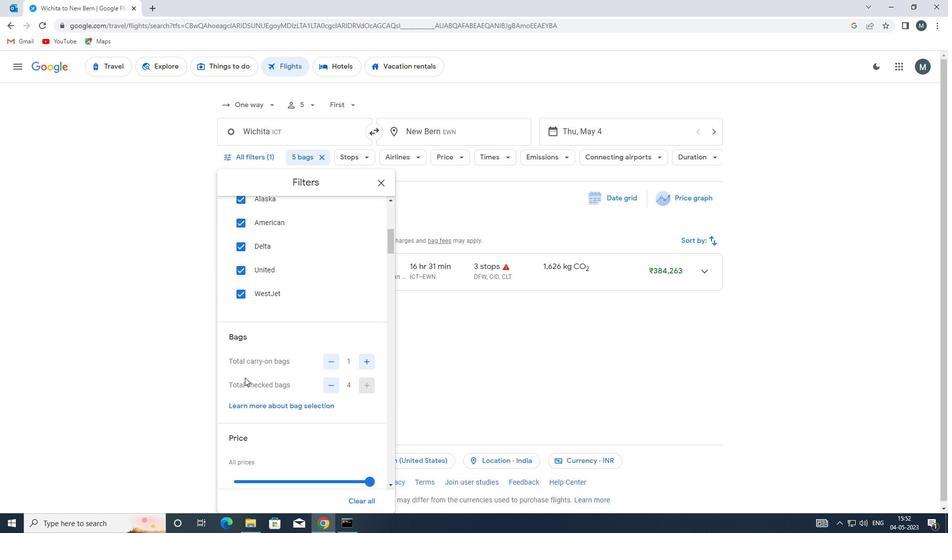 
Action: Mouse moved to (260, 375)
Screenshot: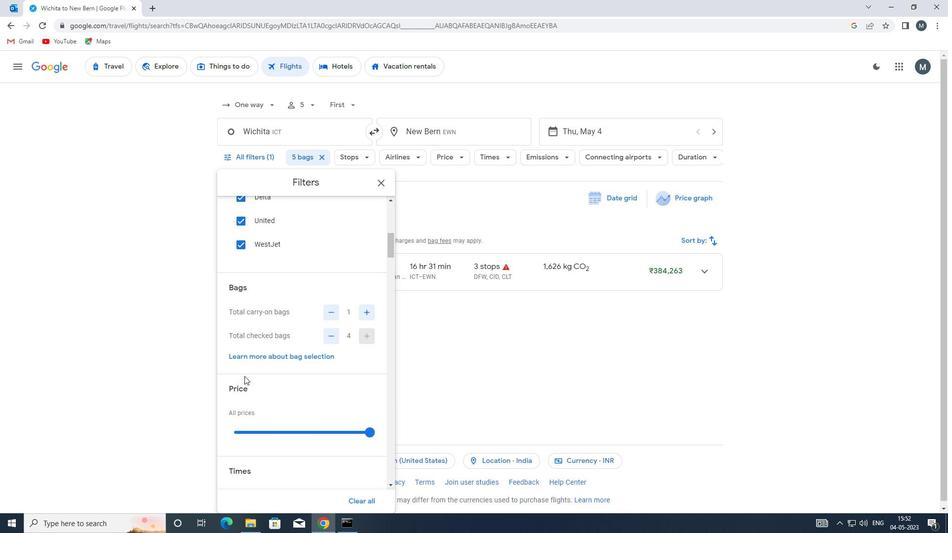 
Action: Mouse scrolled (260, 375) with delta (0, 0)
Screenshot: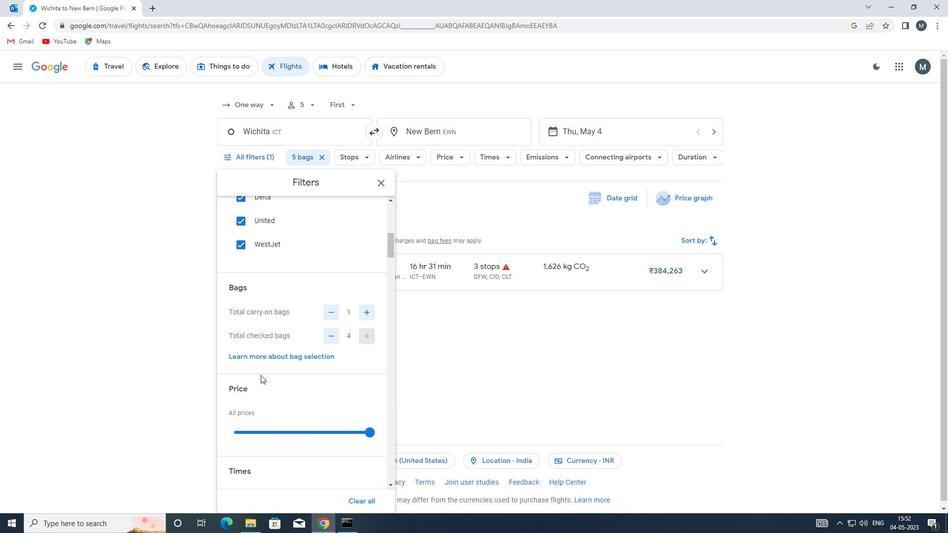 
Action: Mouse moved to (286, 372)
Screenshot: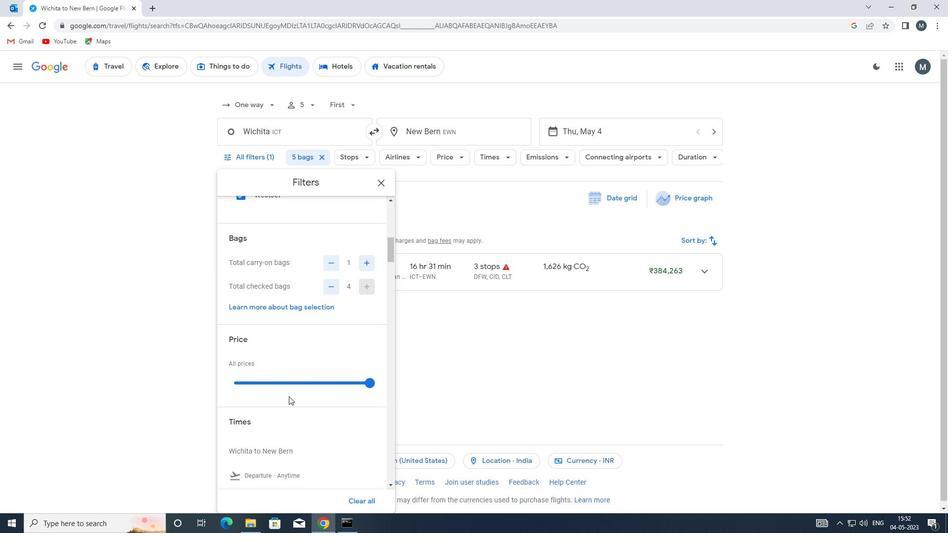 
Action: Mouse pressed left at (286, 372)
Screenshot: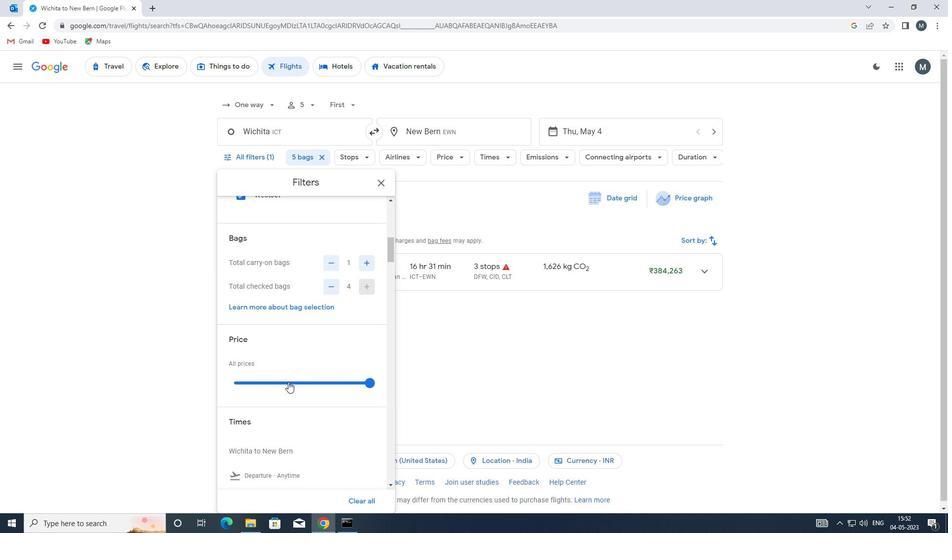 
Action: Mouse moved to (284, 377)
Screenshot: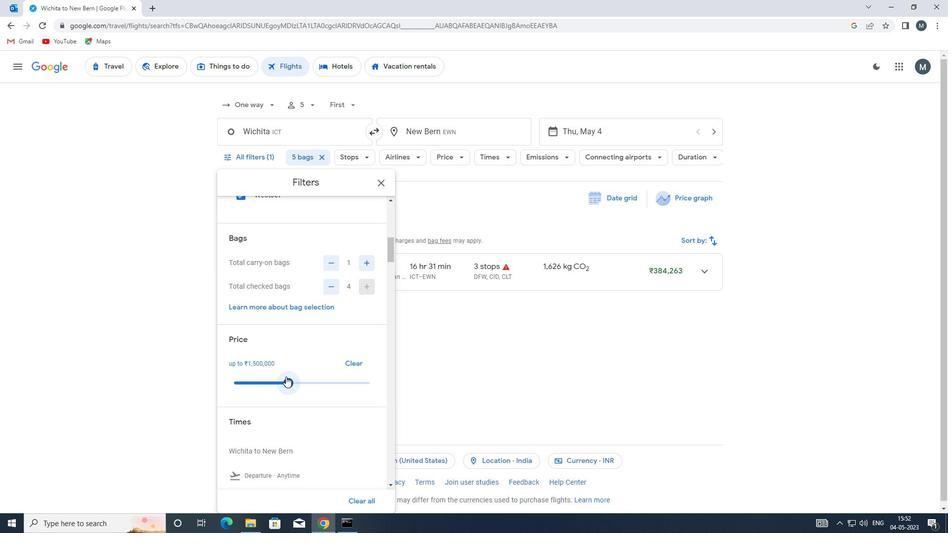 
Action: Mouse pressed left at (284, 377)
Screenshot: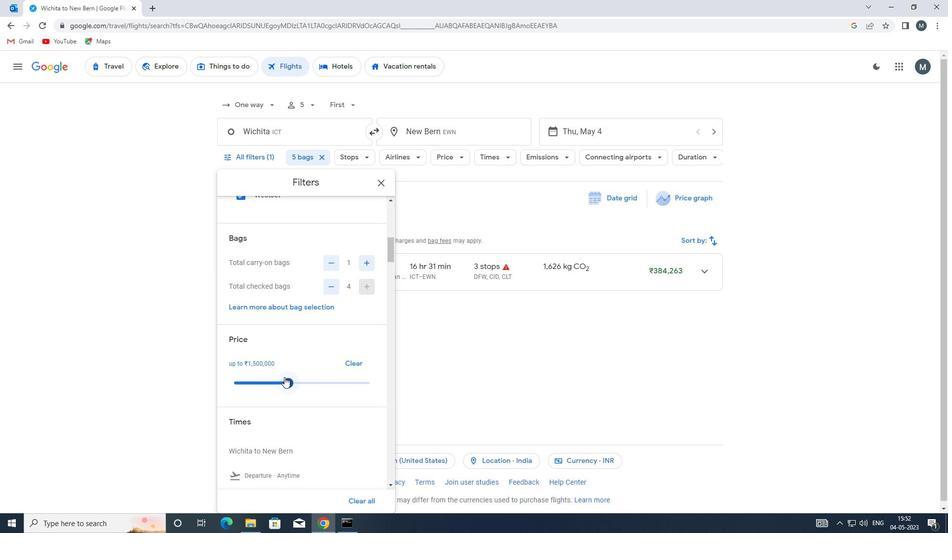 
Action: Mouse moved to (282, 375)
Screenshot: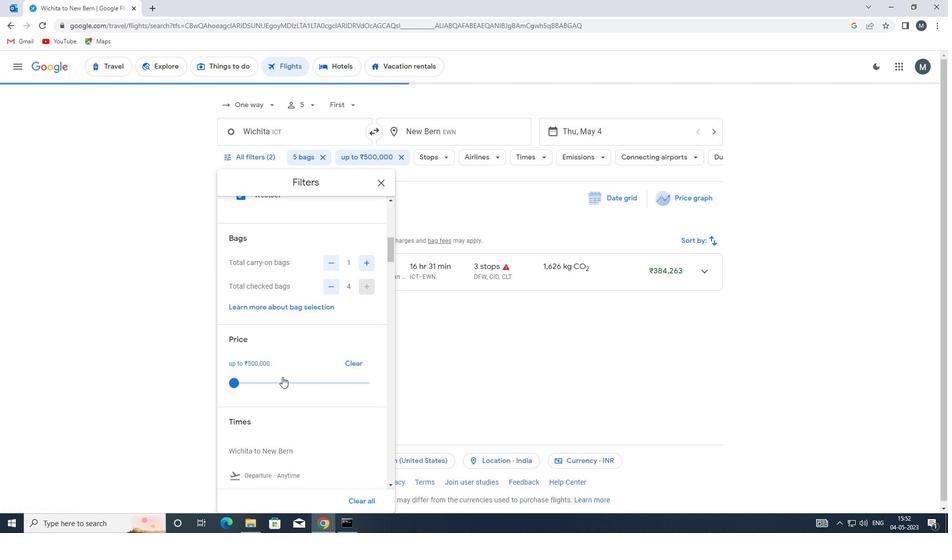 
Action: Mouse scrolled (282, 375) with delta (0, 0)
Screenshot: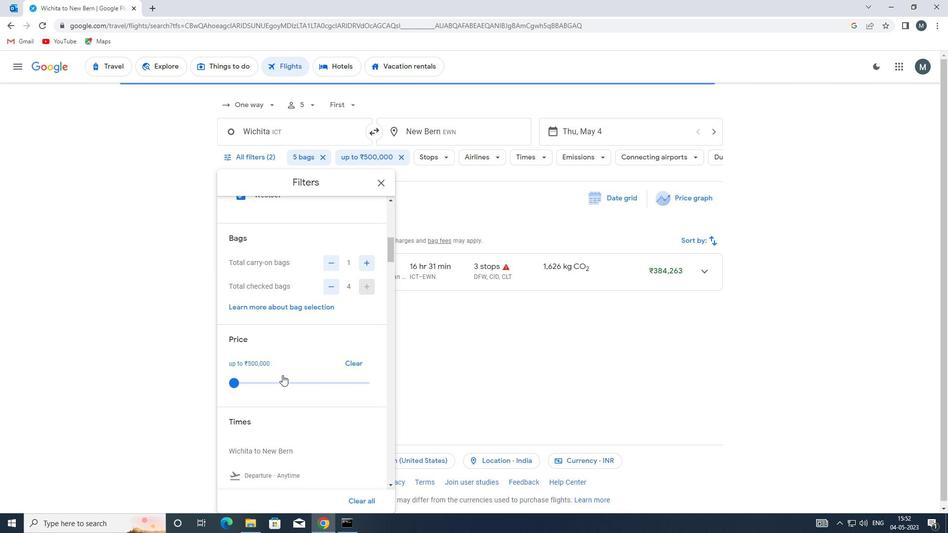 
Action: Mouse scrolled (282, 375) with delta (0, 0)
Screenshot: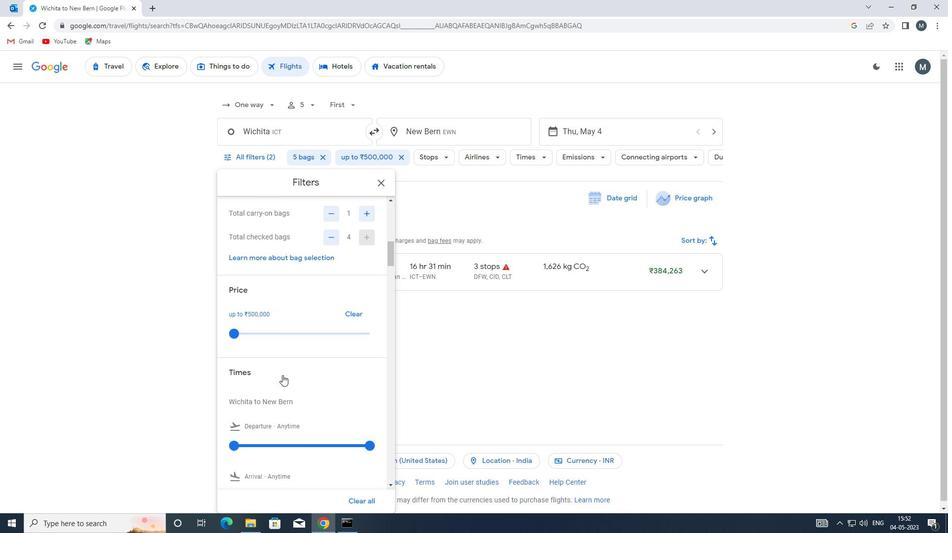 
Action: Mouse moved to (233, 394)
Screenshot: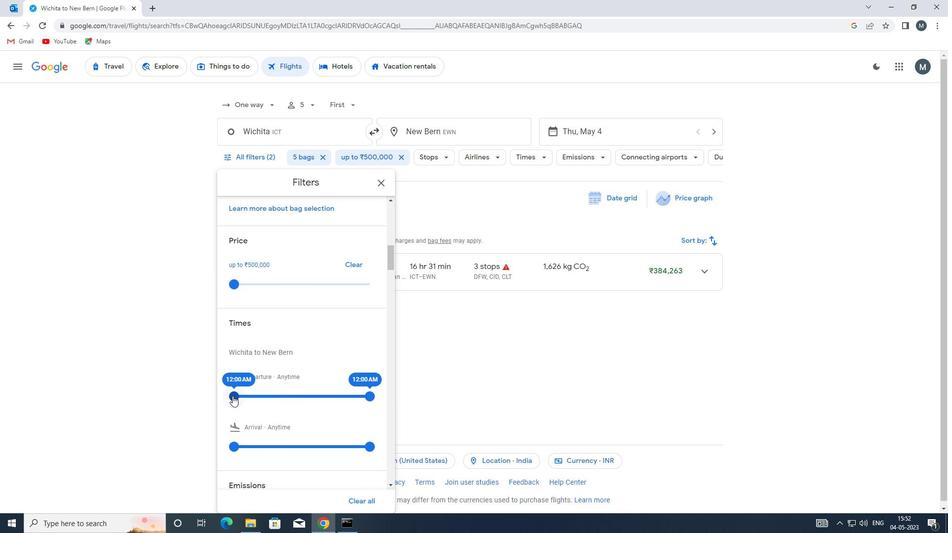 
Action: Mouse pressed left at (233, 394)
Screenshot: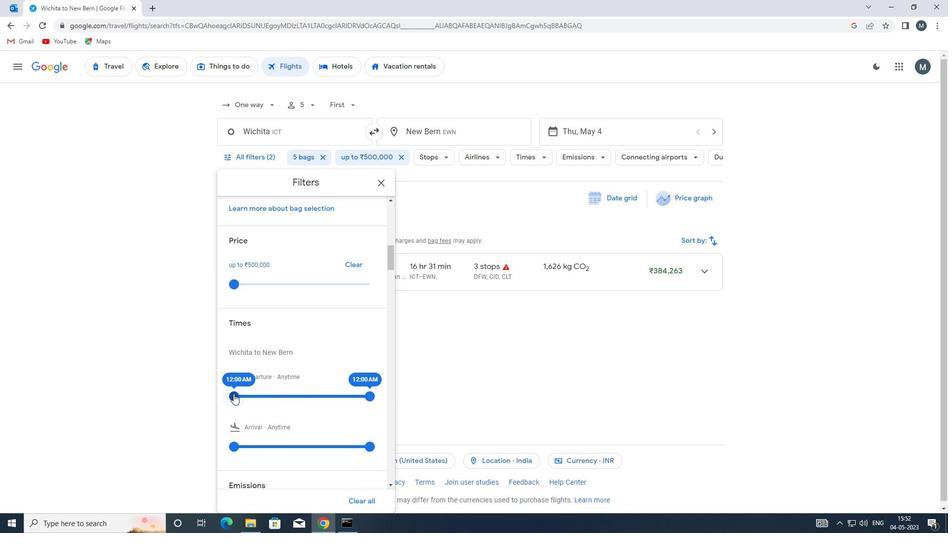 
Action: Mouse moved to (371, 394)
Screenshot: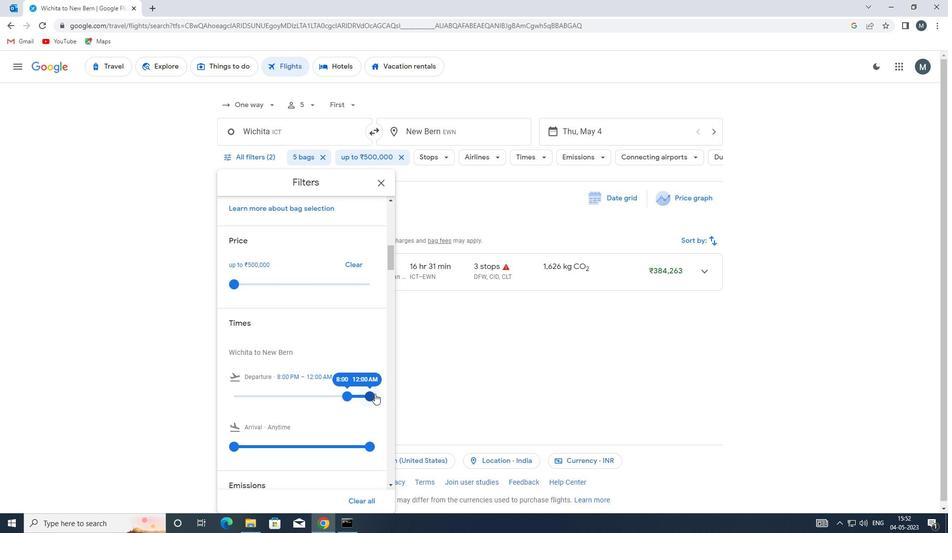 
Action: Mouse pressed left at (371, 394)
Screenshot: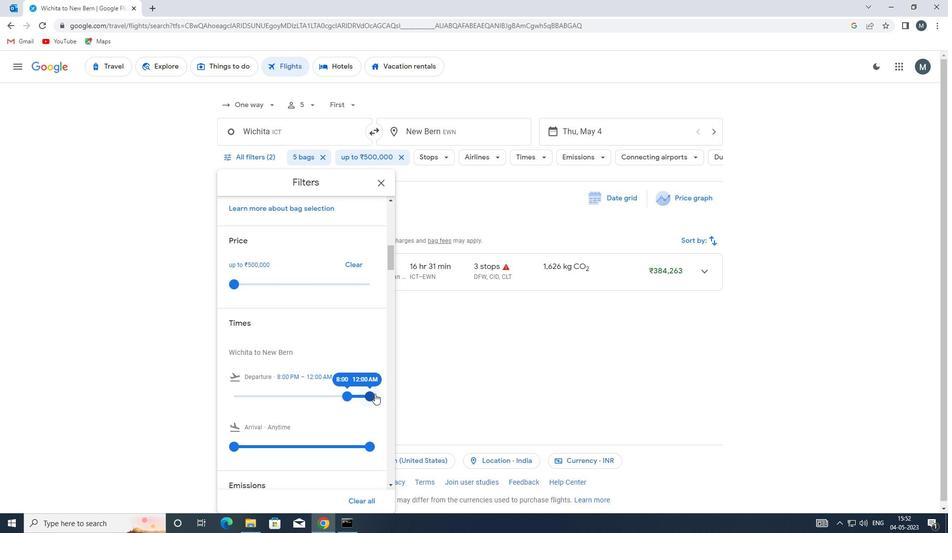 
Action: Mouse moved to (334, 398)
Screenshot: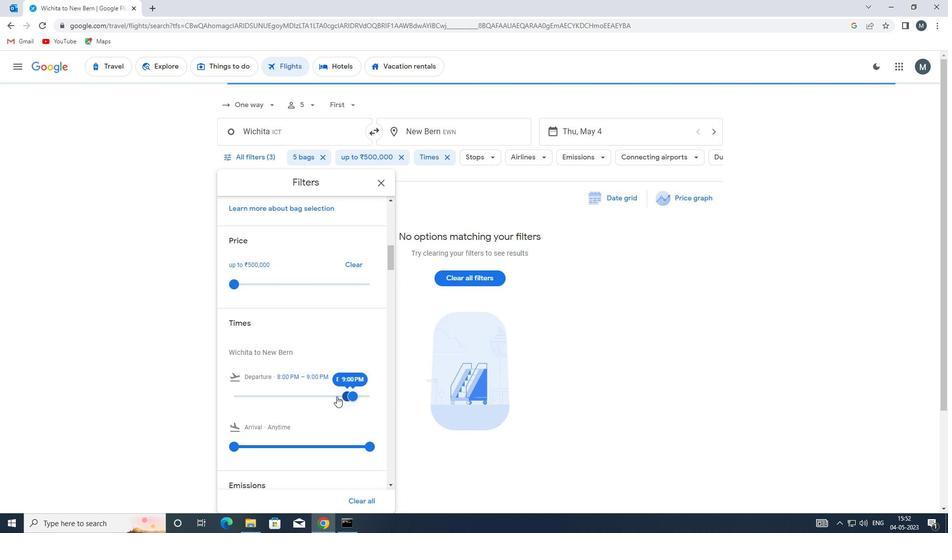 
Action: Mouse scrolled (334, 398) with delta (0, 0)
Screenshot: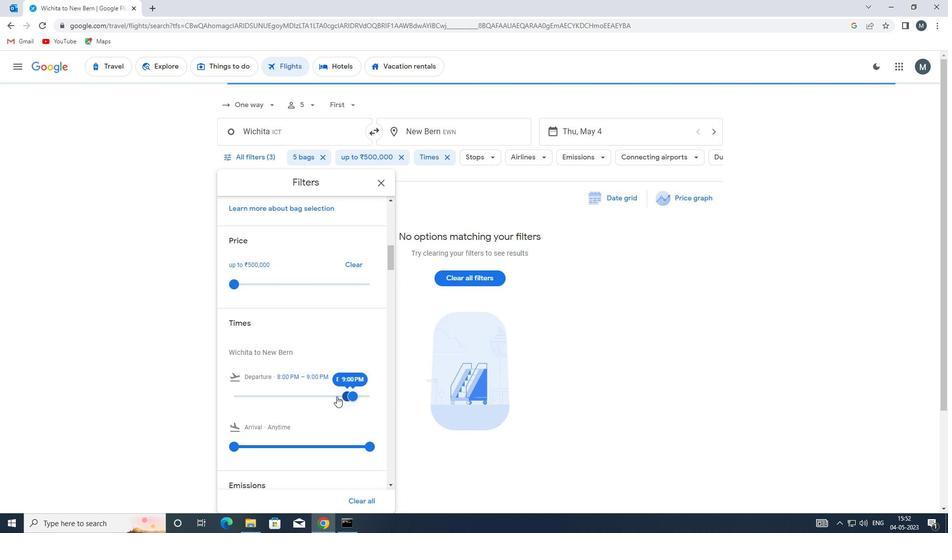 
Action: Mouse moved to (332, 402)
Screenshot: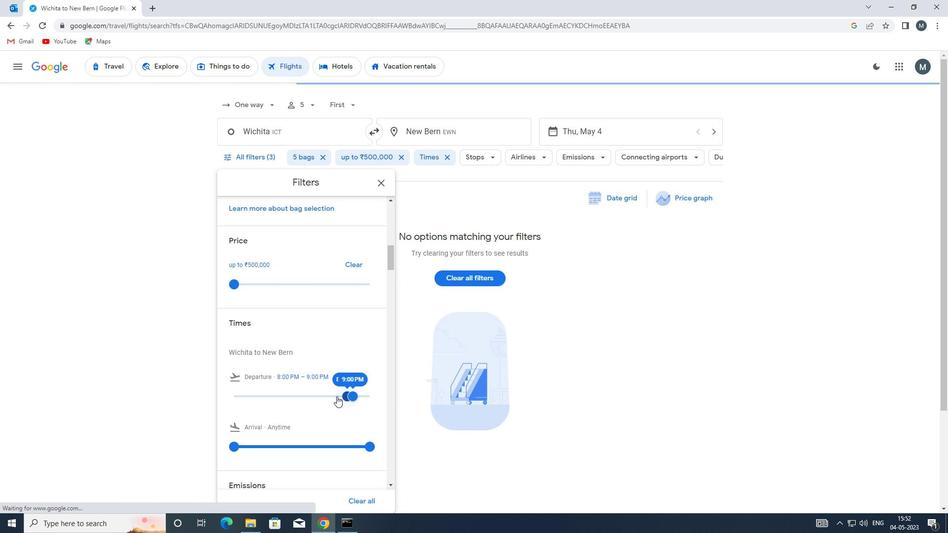 
Action: Mouse scrolled (332, 401) with delta (0, 0)
Screenshot: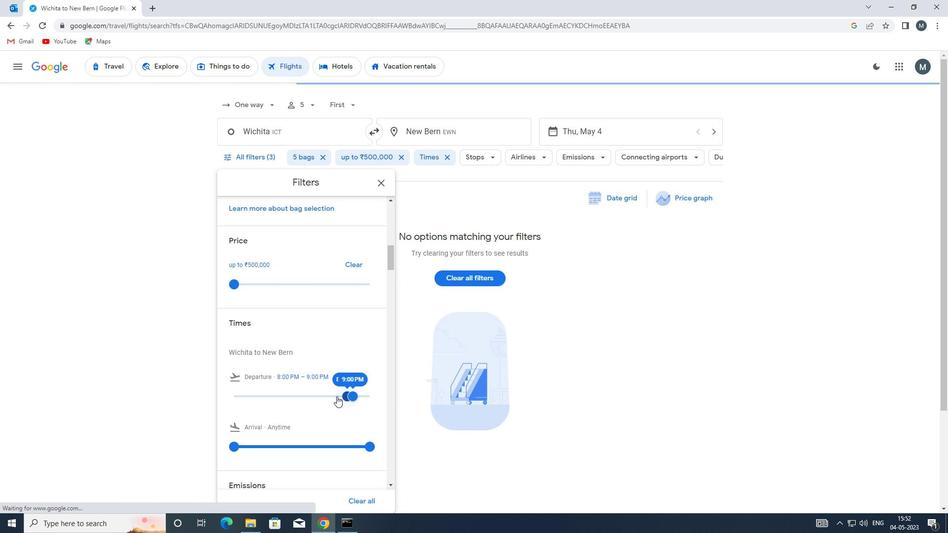 
Action: Mouse moved to (384, 182)
Screenshot: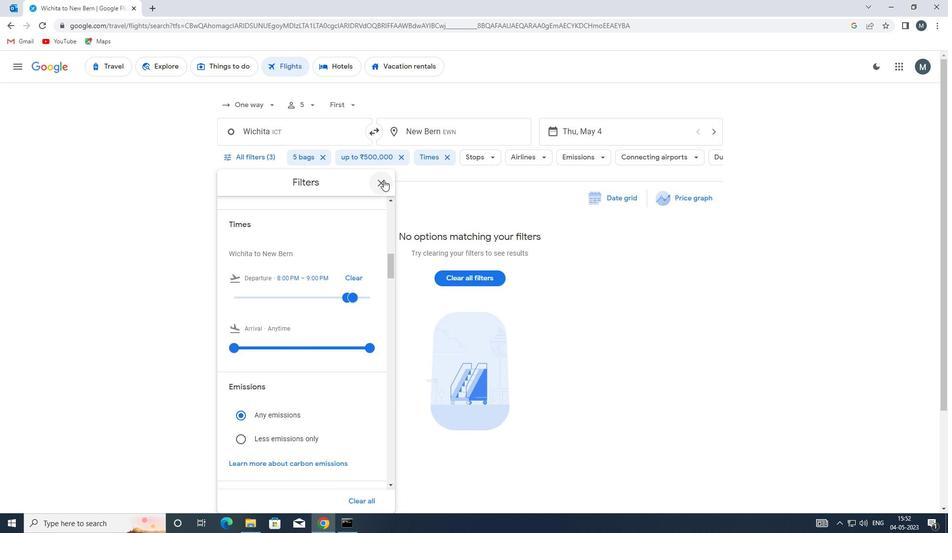 
Action: Mouse pressed left at (384, 182)
Screenshot: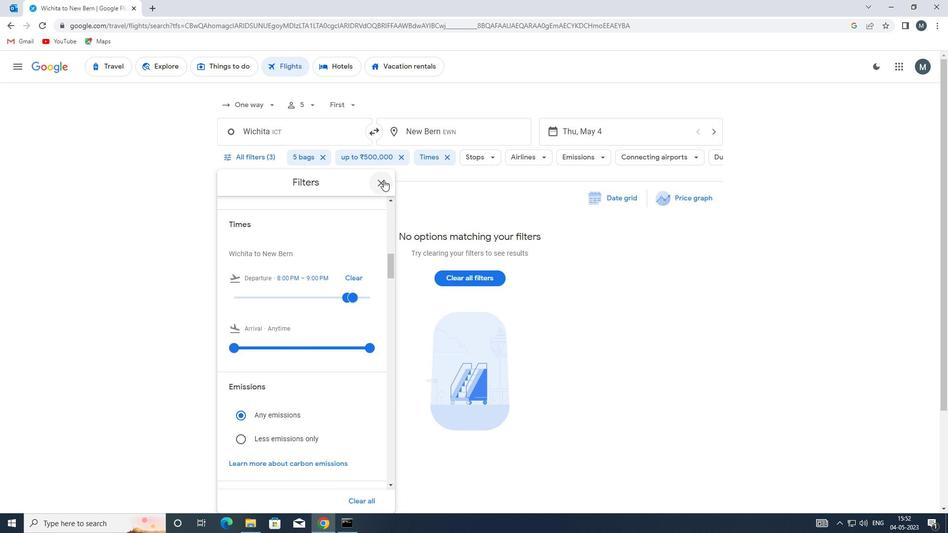 
Action: Mouse moved to (379, 191)
Screenshot: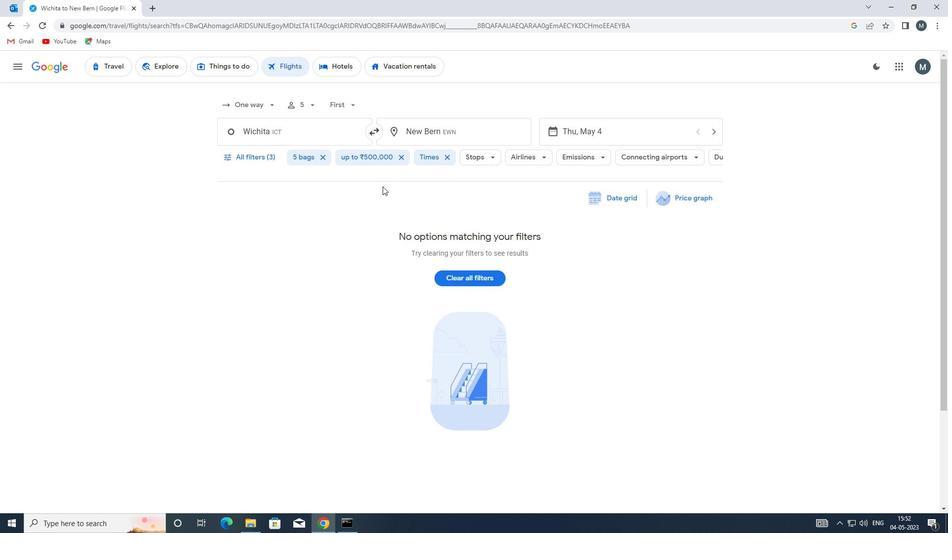 
